 Task: Apply bouncing tracks in audio.
Action: Mouse moved to (5, 17)
Screenshot: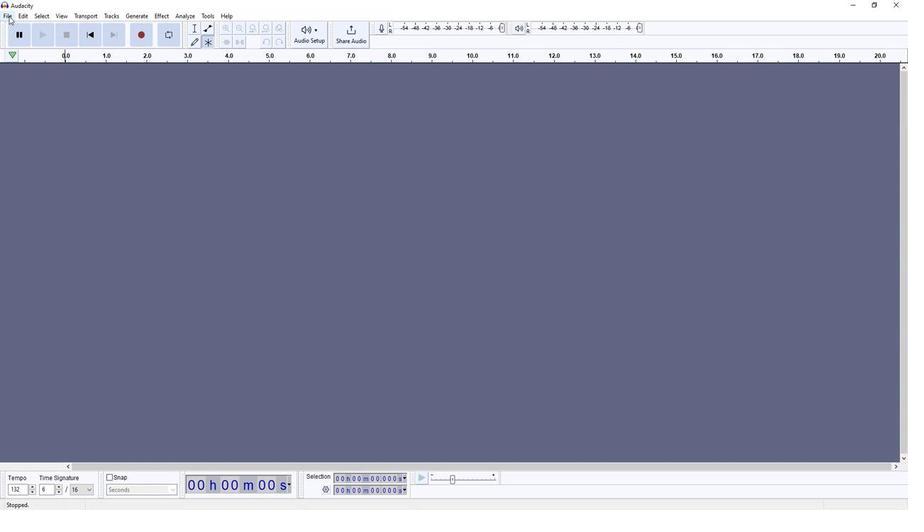
Action: Mouse pressed left at (5, 17)
Screenshot: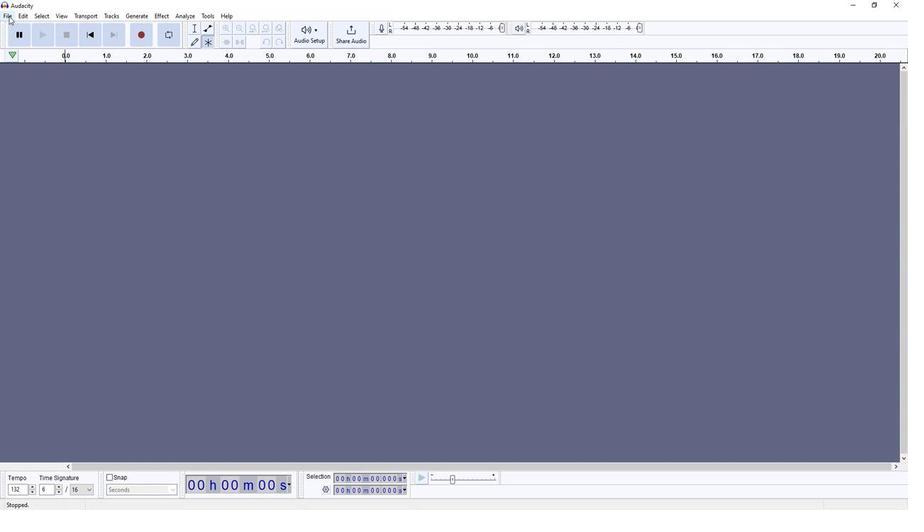 
Action: Mouse moved to (19, 38)
Screenshot: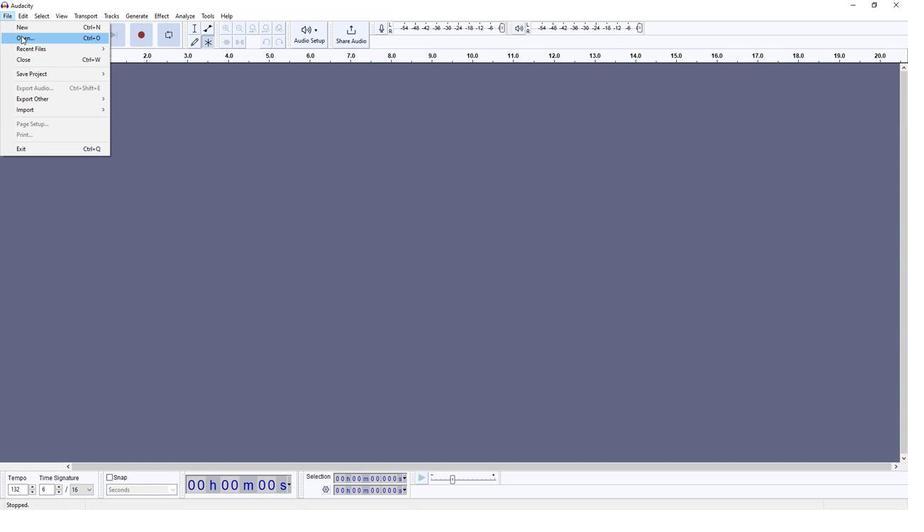 
Action: Mouse pressed left at (19, 38)
Screenshot: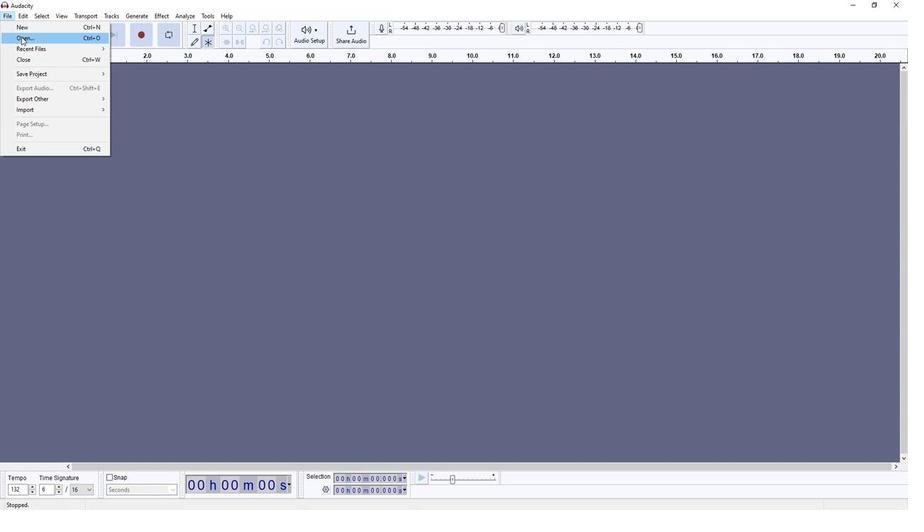 
Action: Mouse moved to (120, 104)
Screenshot: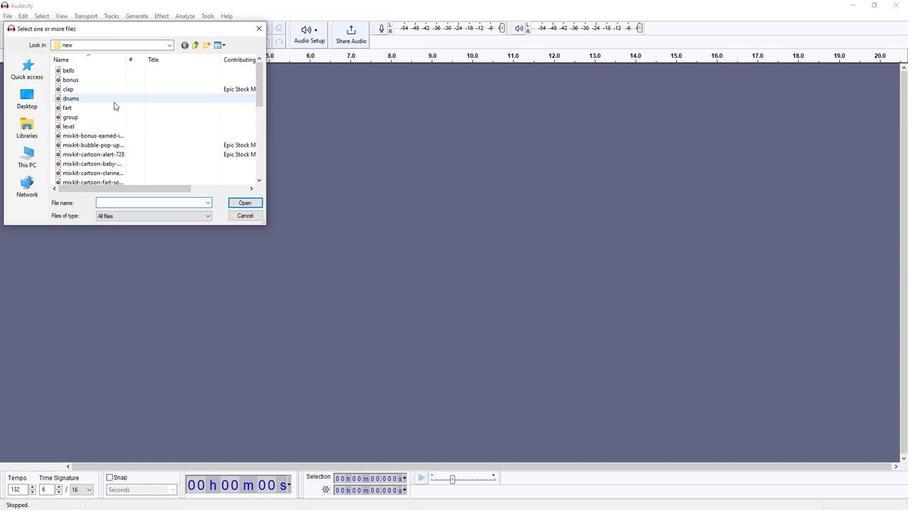 
Action: Mouse scrolled (120, 104) with delta (0, 0)
Screenshot: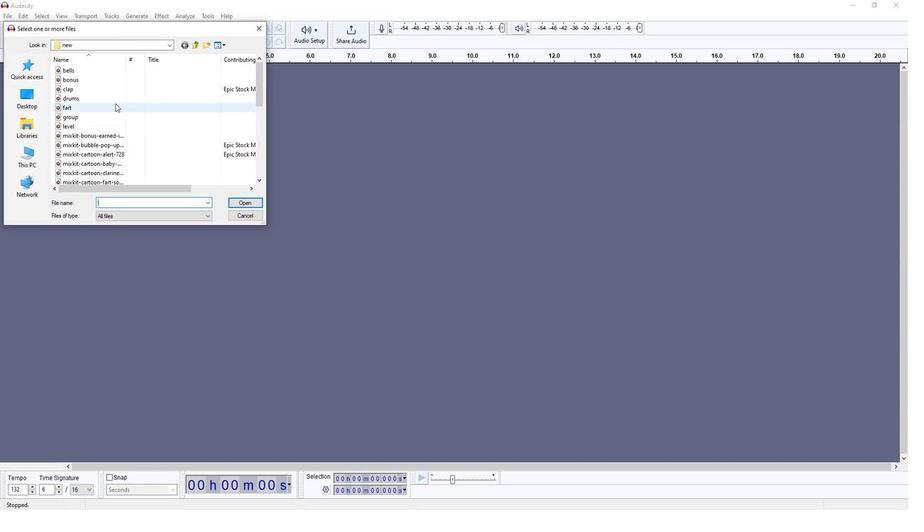 
Action: Mouse scrolled (120, 104) with delta (0, 0)
Screenshot: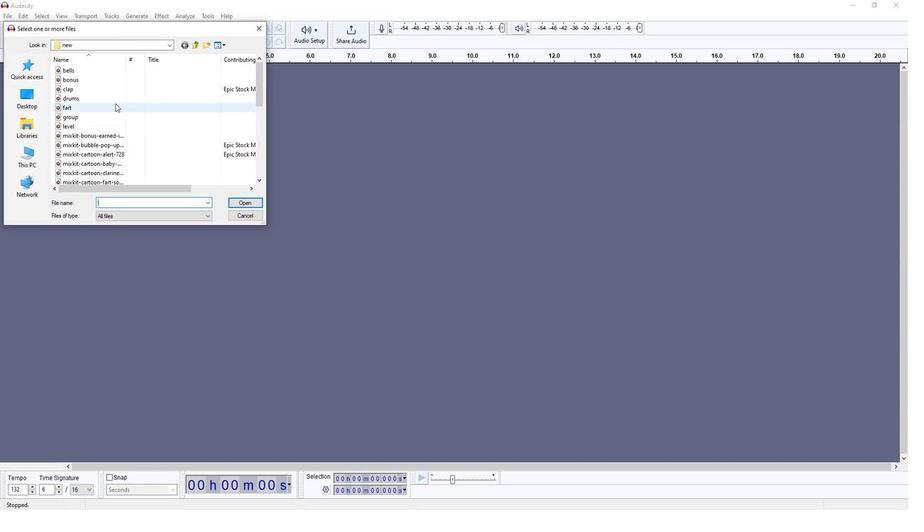 
Action: Mouse scrolled (120, 104) with delta (0, 0)
Screenshot: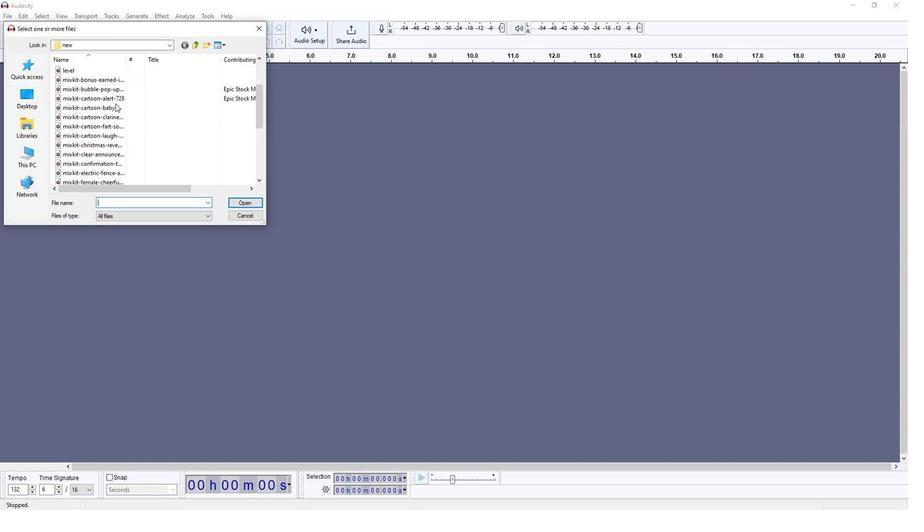
Action: Mouse moved to (120, 112)
Screenshot: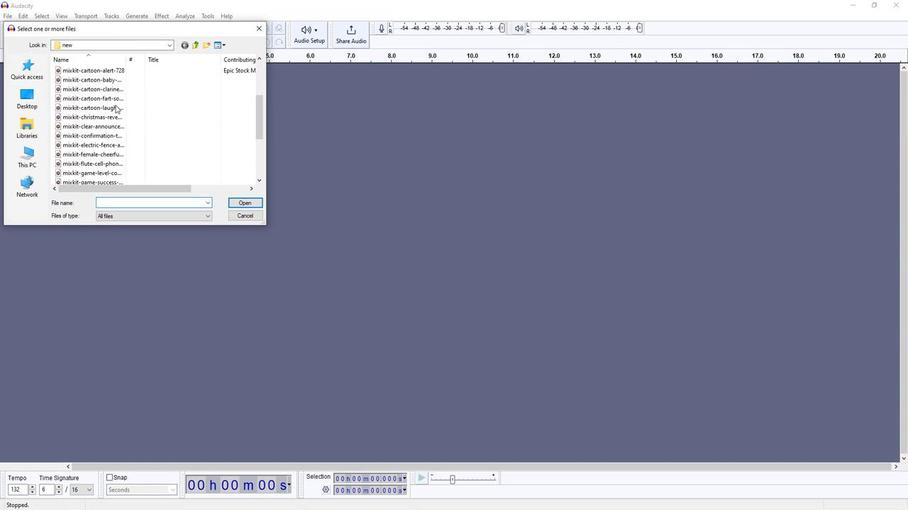 
Action: Mouse scrolled (120, 111) with delta (0, 0)
Screenshot: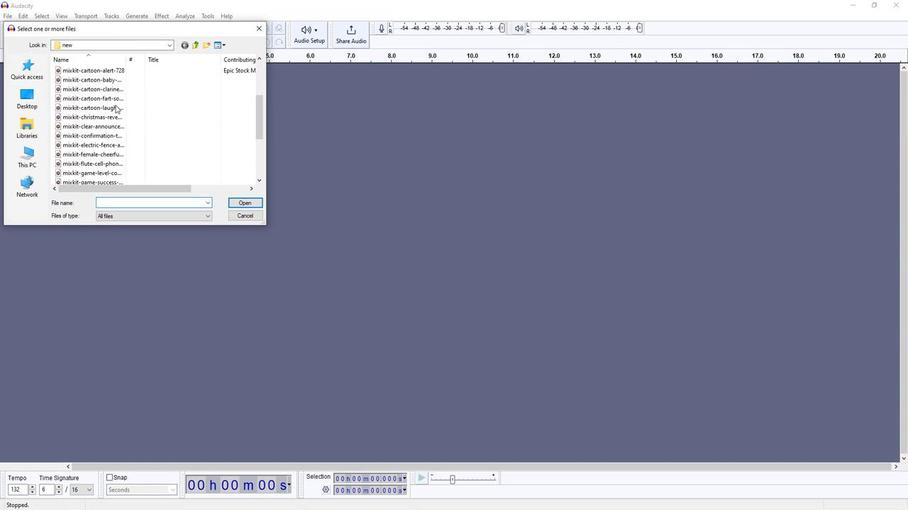 
Action: Mouse moved to (119, 112)
Screenshot: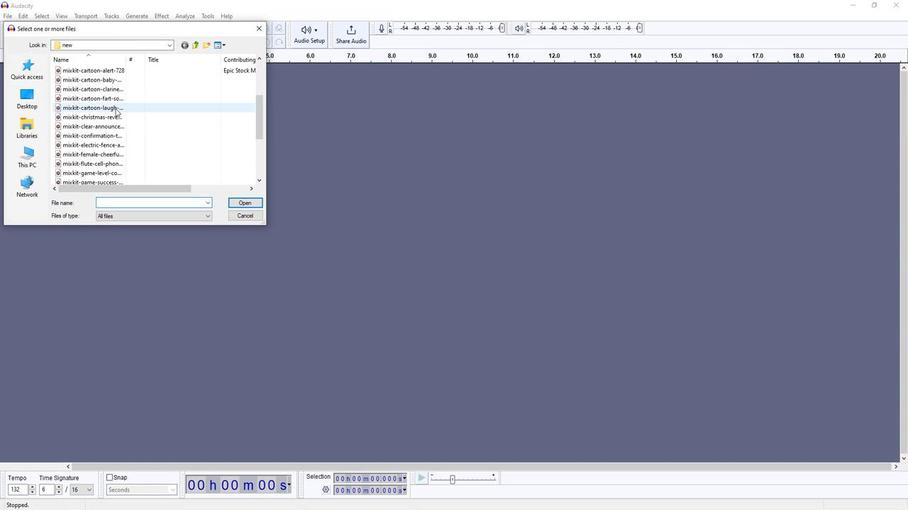 
Action: Mouse scrolled (119, 112) with delta (0, 0)
Screenshot: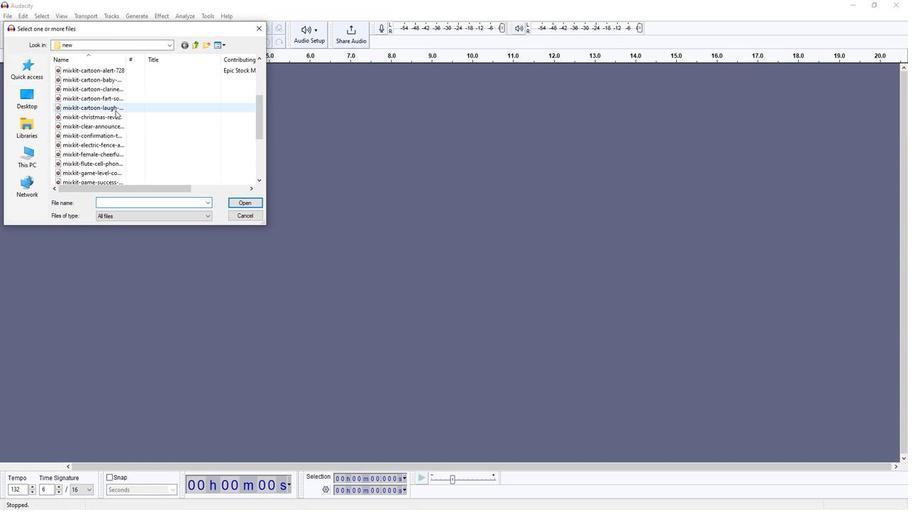 
Action: Mouse moved to (86, 152)
Screenshot: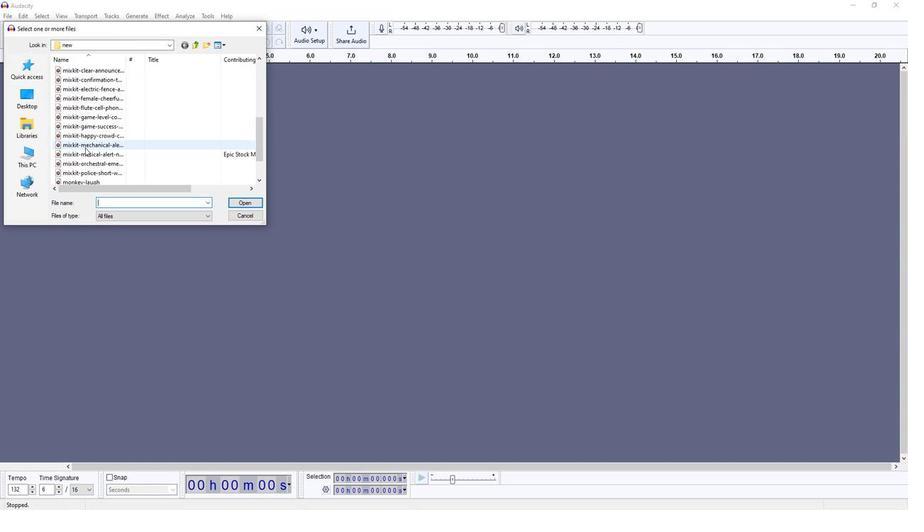 
Action: Mouse pressed left at (86, 152)
Screenshot: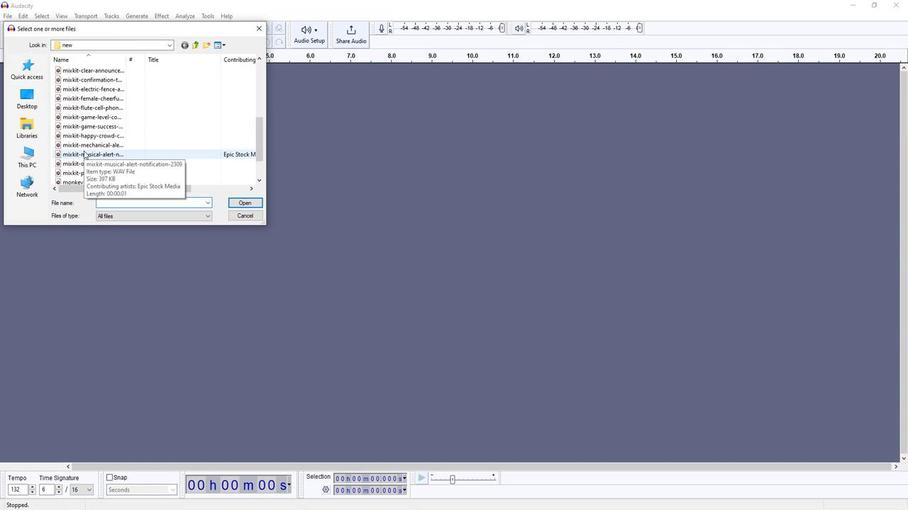 
Action: Mouse moved to (92, 163)
Screenshot: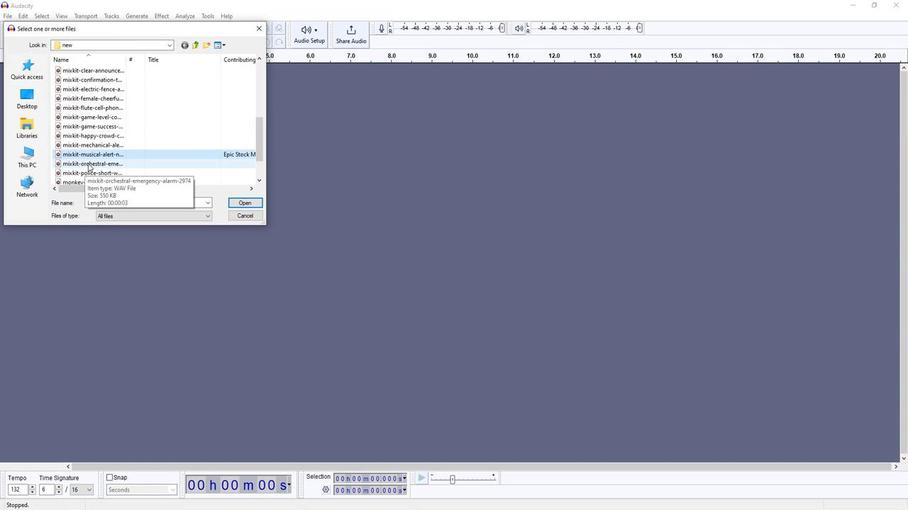 
Action: Mouse pressed left at (92, 163)
Screenshot: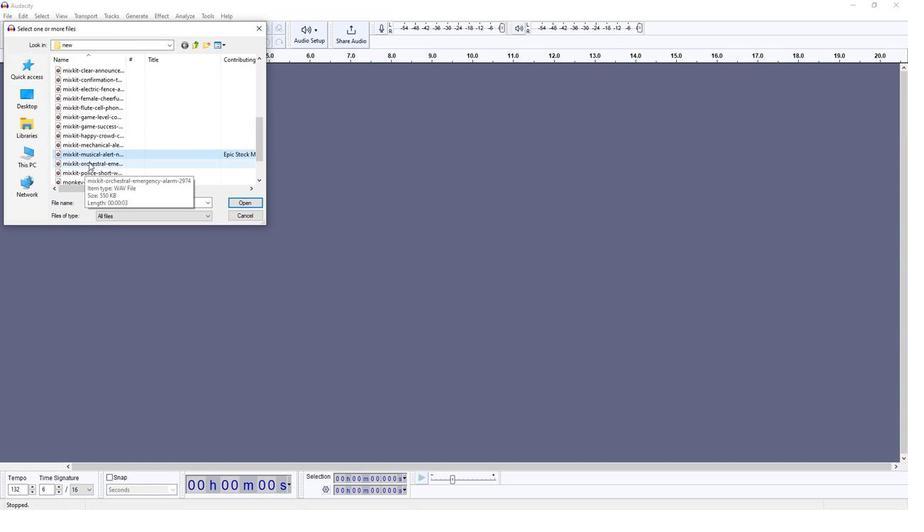 
Action: Mouse moved to (257, 201)
Screenshot: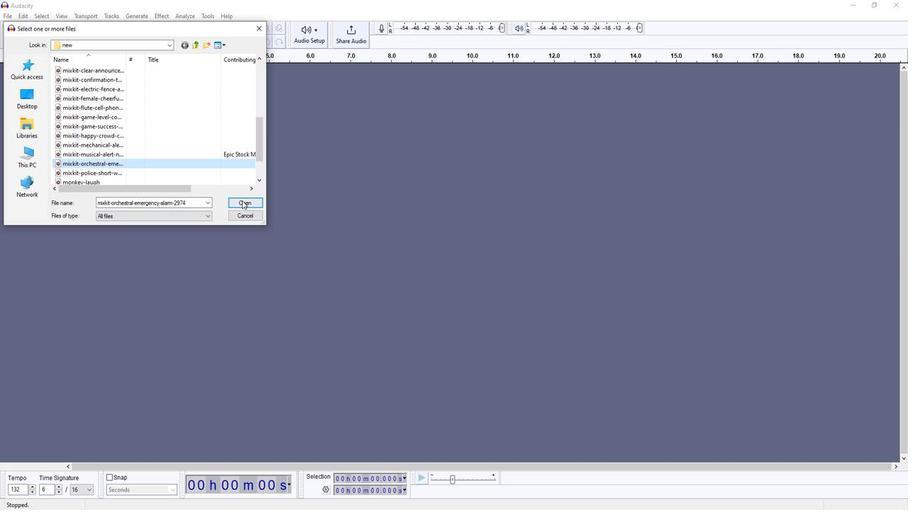
Action: Mouse pressed left at (257, 201)
Screenshot: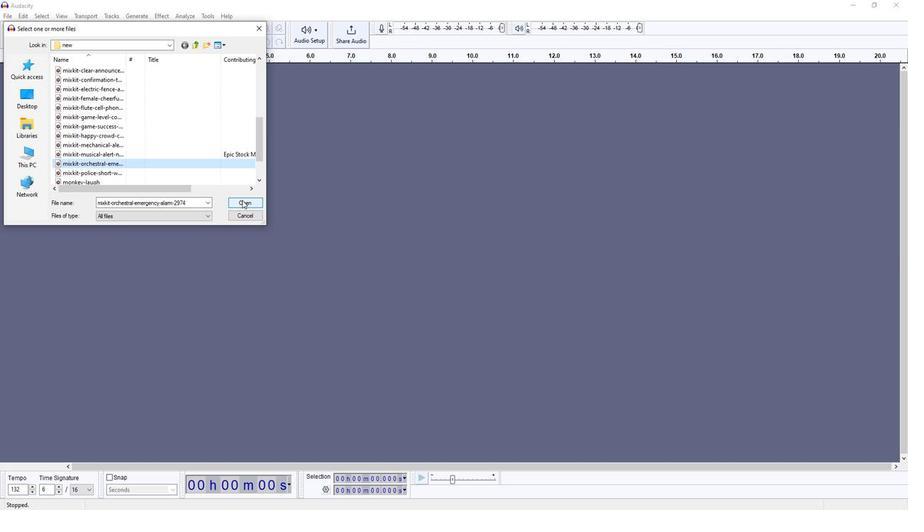 
Action: Mouse moved to (41, 36)
Screenshot: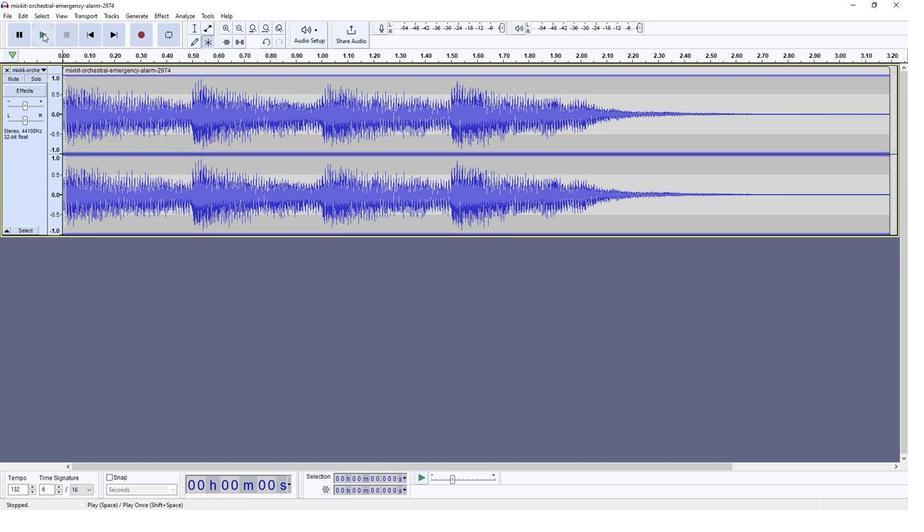 
Action: Mouse pressed left at (41, 36)
Screenshot: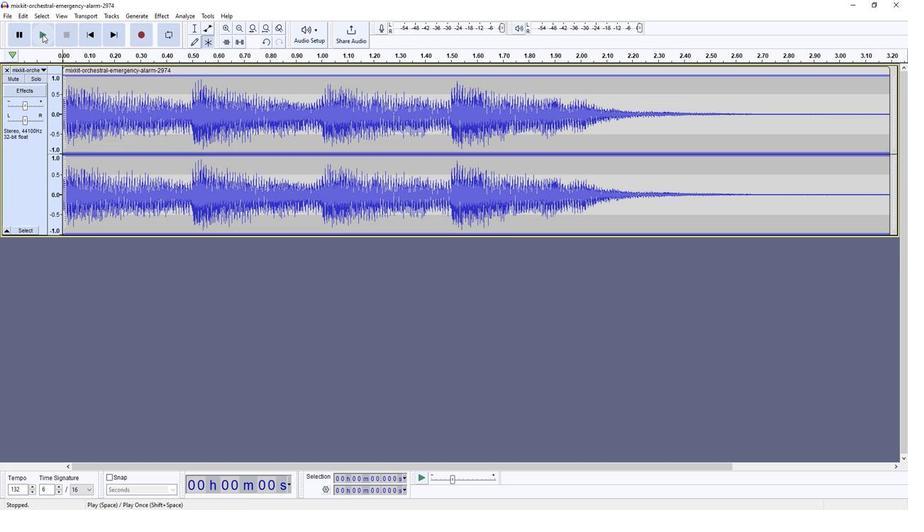 
Action: Mouse moved to (40, 71)
Screenshot: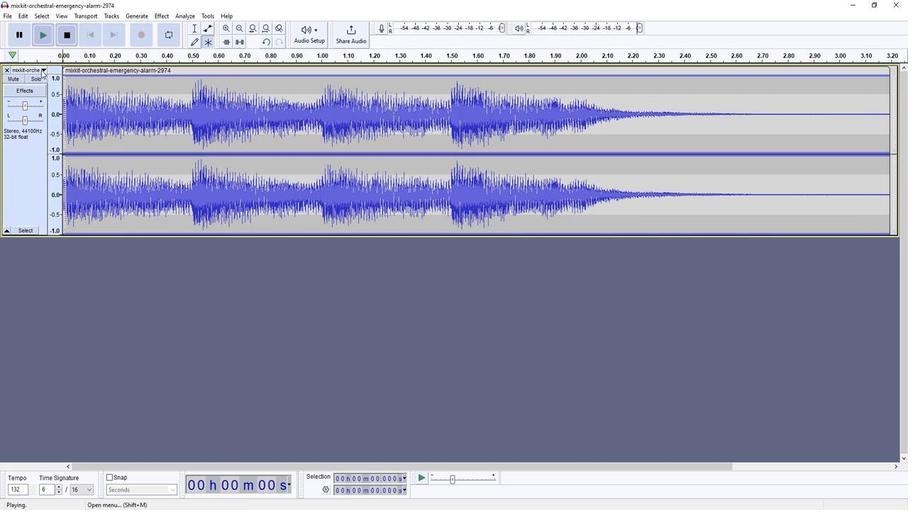 
Action: Mouse pressed left at (40, 71)
Screenshot: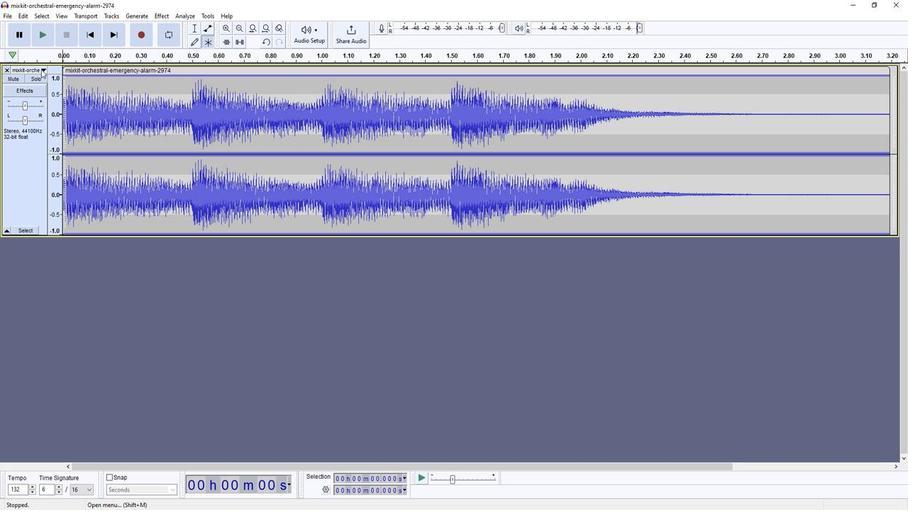 
Action: Mouse moved to (48, 231)
Screenshot: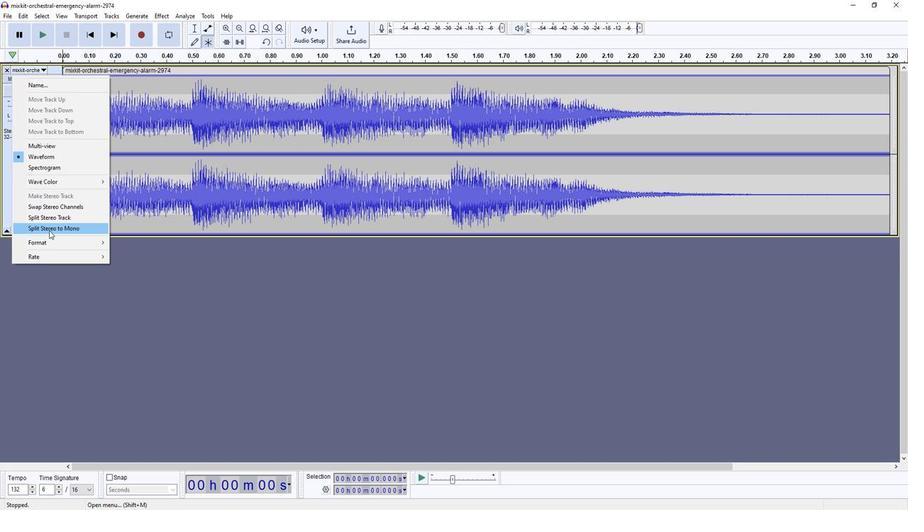 
Action: Mouse pressed left at (48, 231)
Screenshot: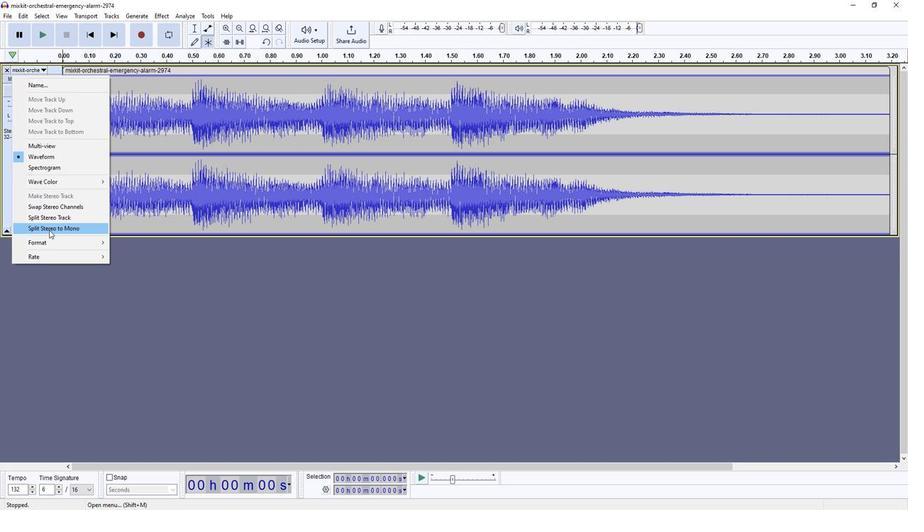 
Action: Mouse moved to (39, 129)
Screenshot: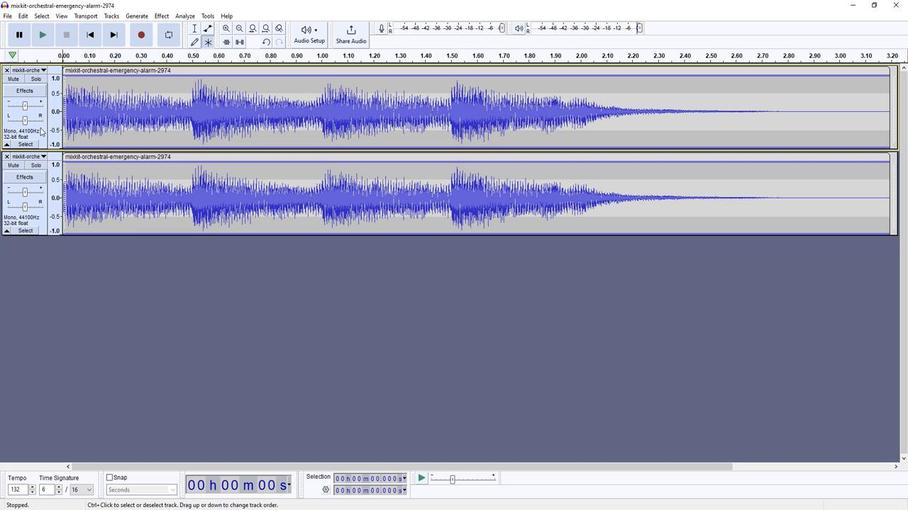 
Action: Mouse pressed left at (39, 129)
Screenshot: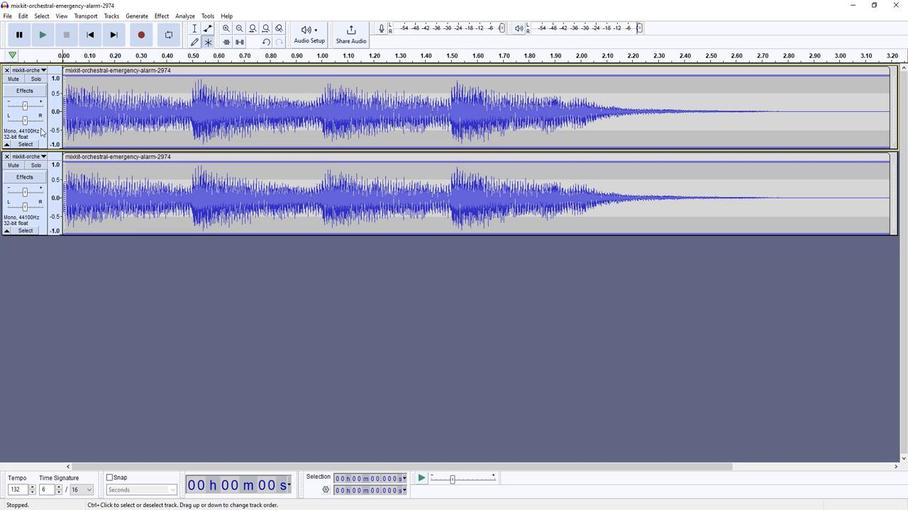 
Action: Mouse moved to (24, 17)
Screenshot: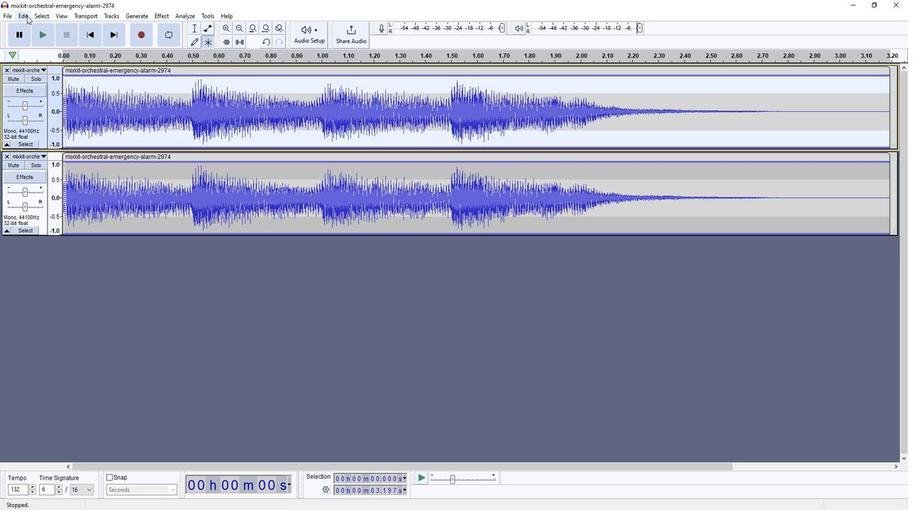 
Action: Mouse pressed left at (24, 17)
Screenshot: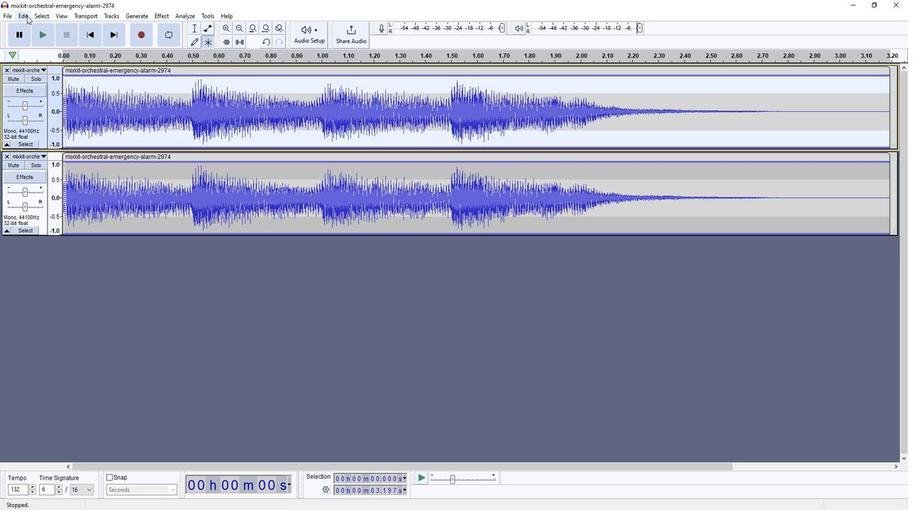 
Action: Mouse moved to (46, 97)
Screenshot: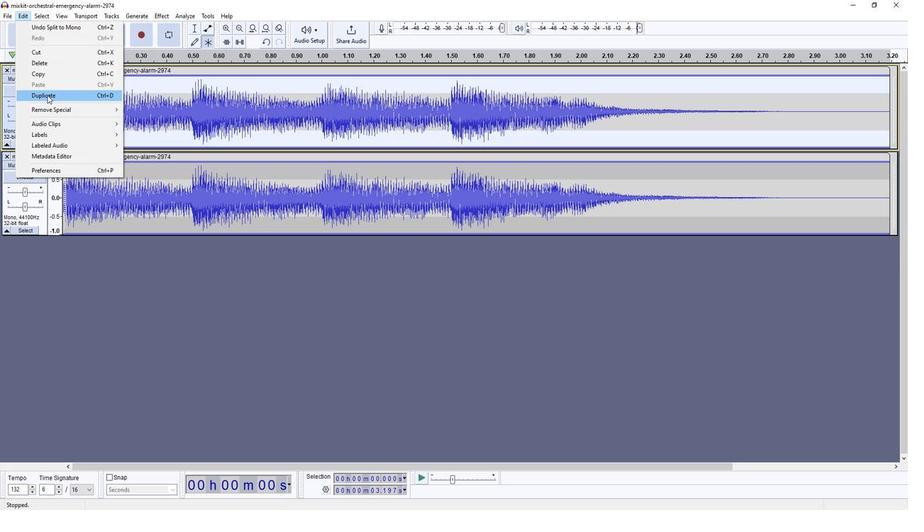 
Action: Mouse pressed left at (46, 97)
Screenshot: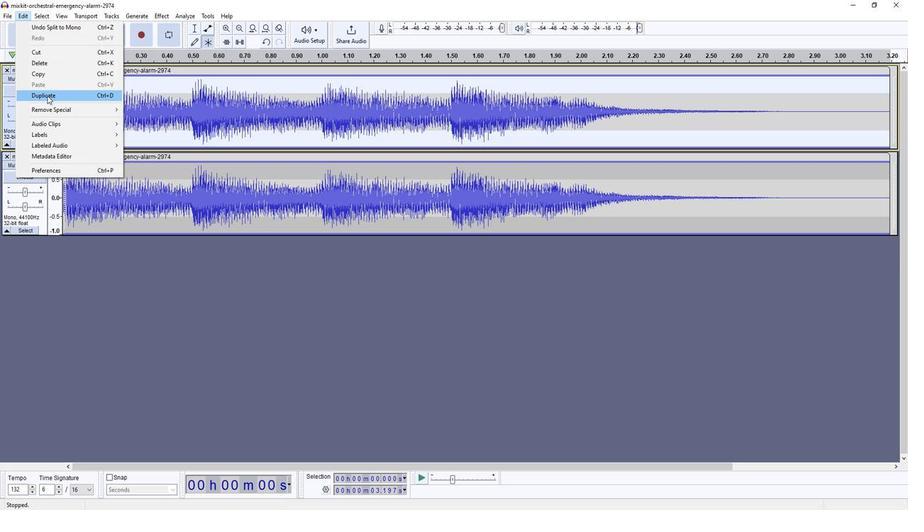 
Action: Mouse moved to (283, 161)
Screenshot: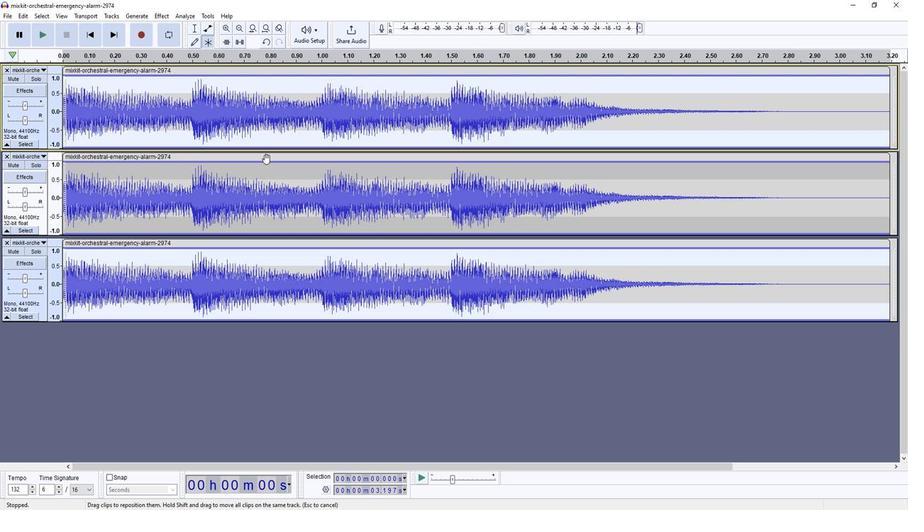 
Action: Mouse pressed left at (283, 161)
Screenshot: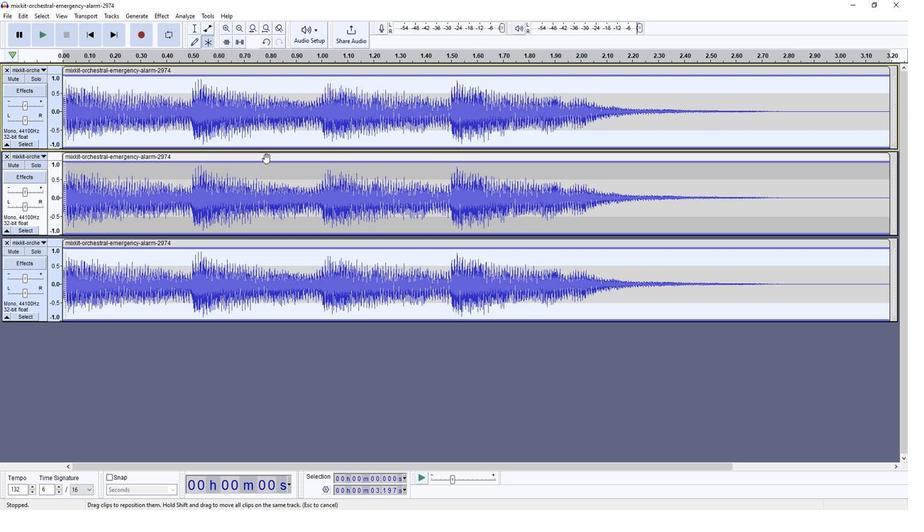 
Action: Mouse moved to (232, 247)
Screenshot: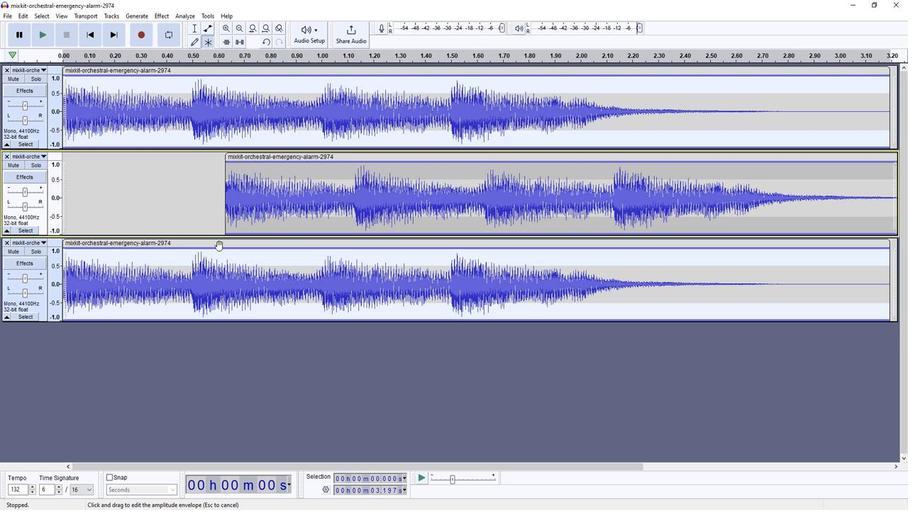 
Action: Mouse pressed left at (232, 247)
Screenshot: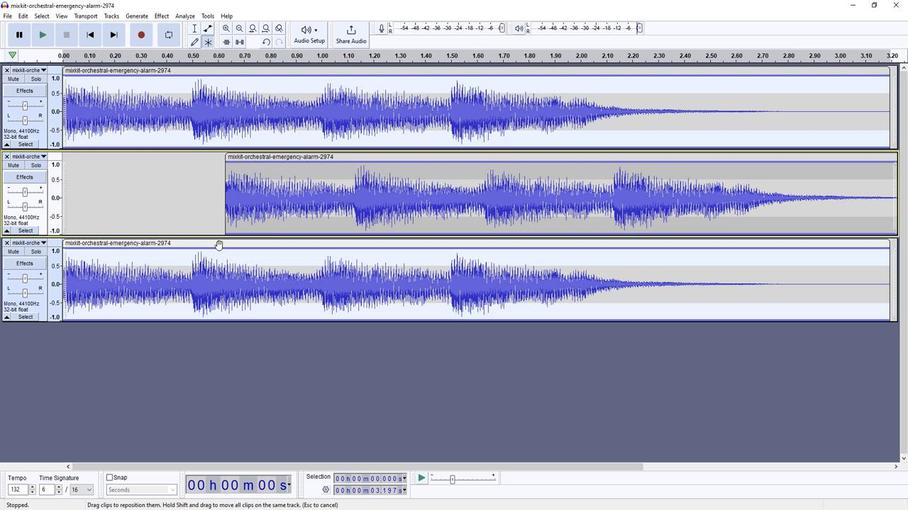 
Action: Mouse moved to (38, 286)
Screenshot: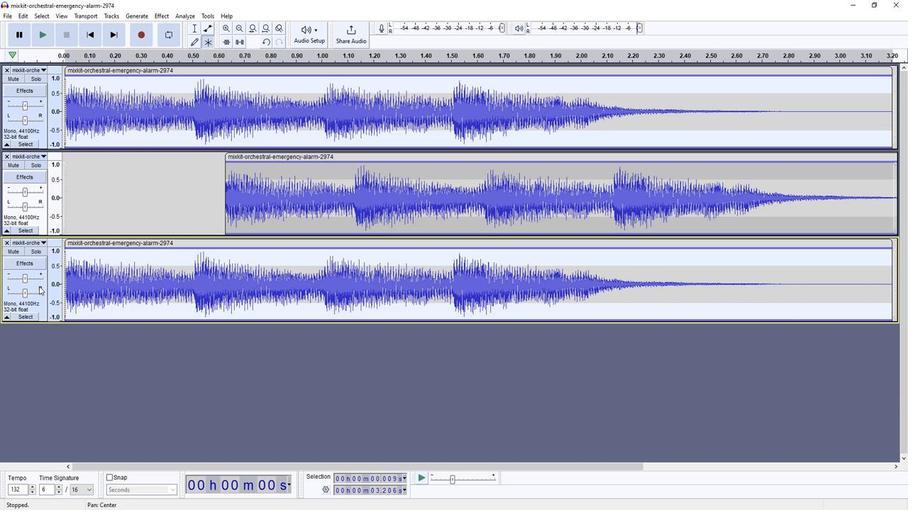 
Action: Mouse pressed left at (38, 286)
Screenshot: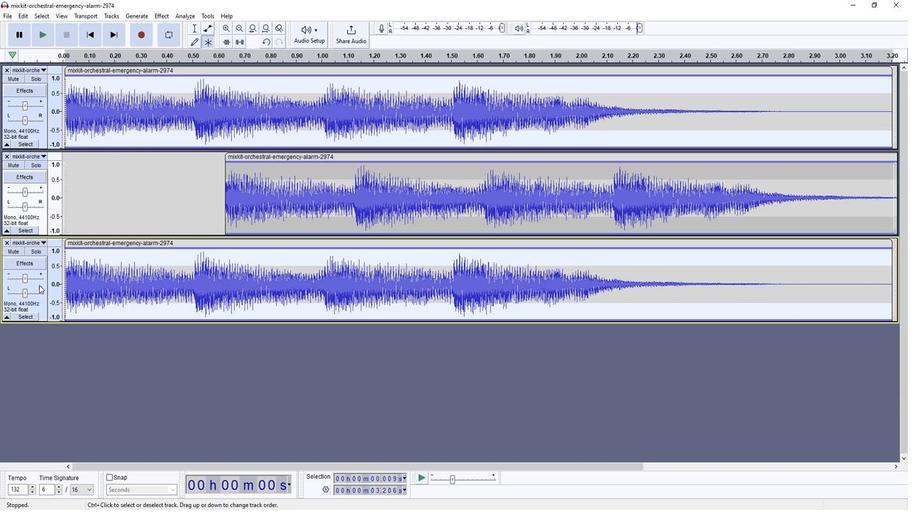 
Action: Mouse moved to (26, 17)
Screenshot: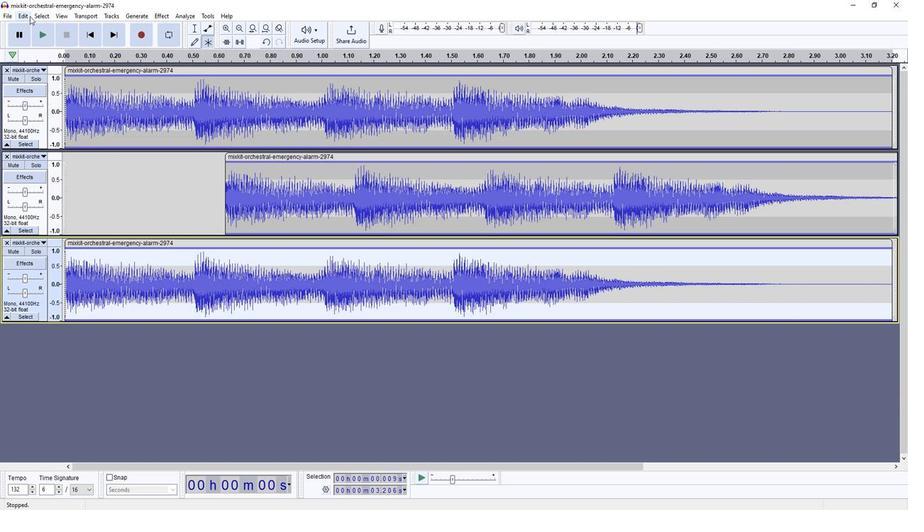 
Action: Mouse pressed left at (26, 17)
Screenshot: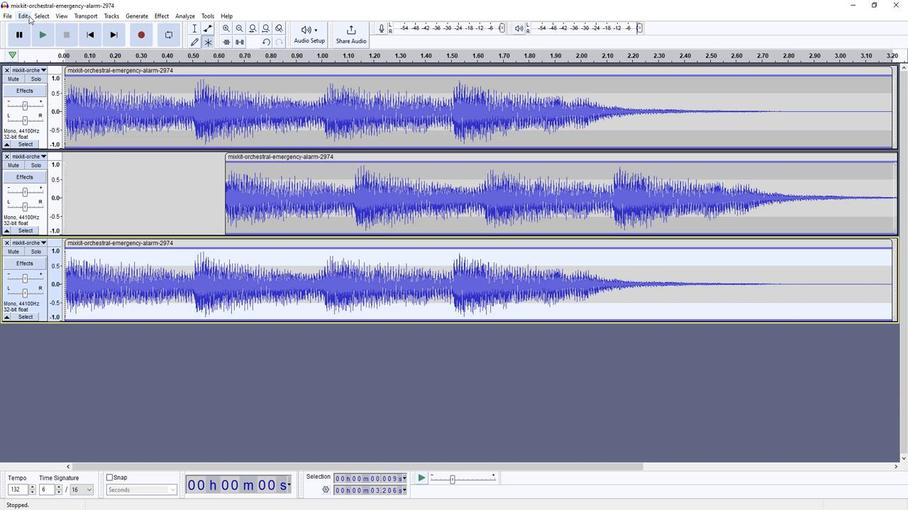 
Action: Mouse moved to (64, 100)
Screenshot: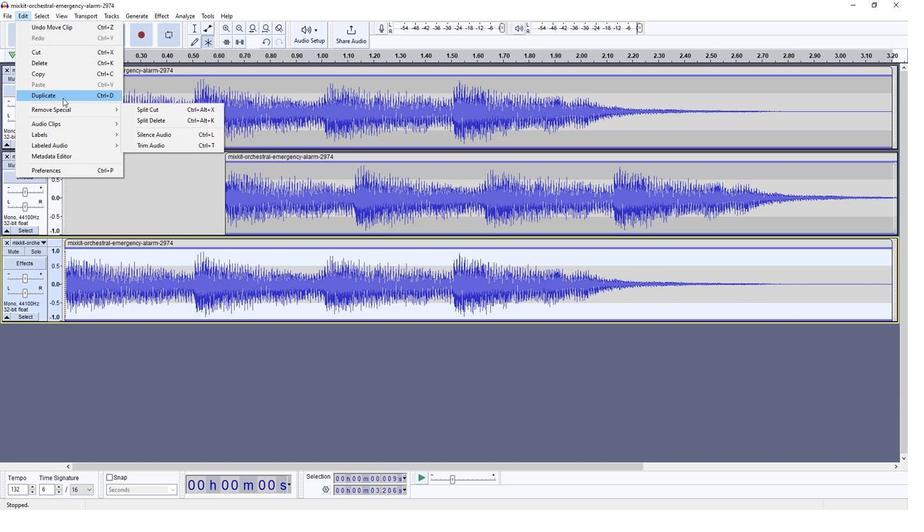 
Action: Mouse pressed left at (64, 100)
Screenshot: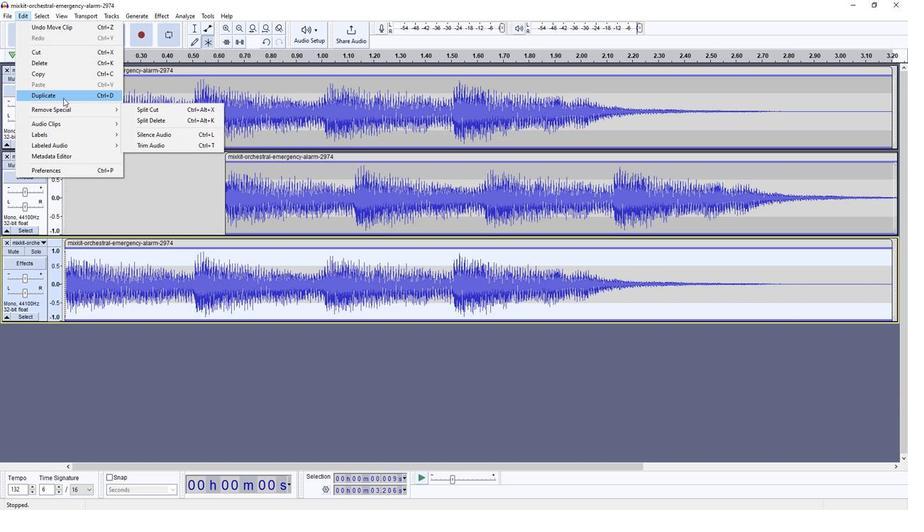 
Action: Mouse moved to (232, 330)
Screenshot: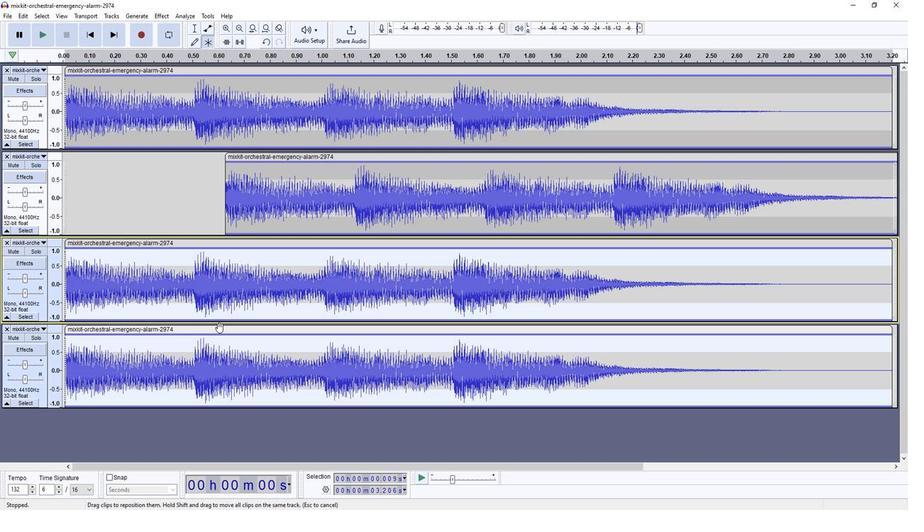 
Action: Mouse pressed left at (232, 330)
Screenshot: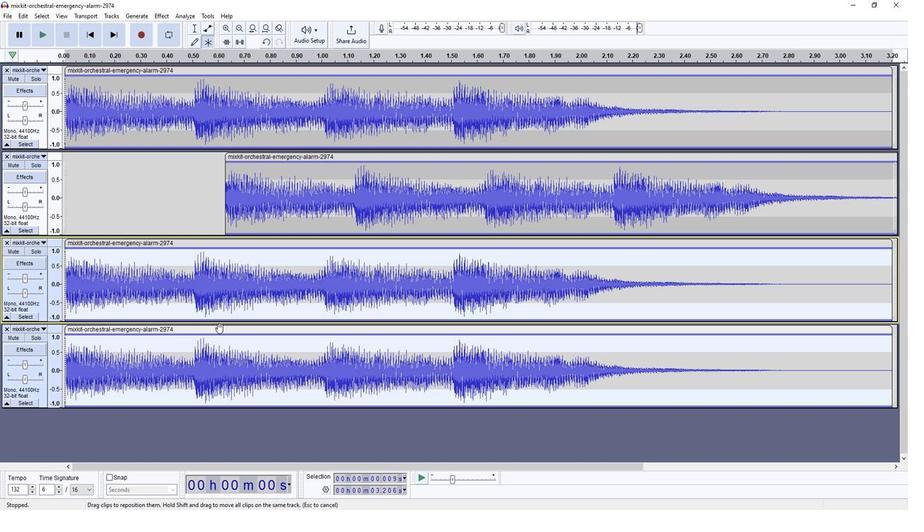 
Action: Mouse moved to (62, 349)
Screenshot: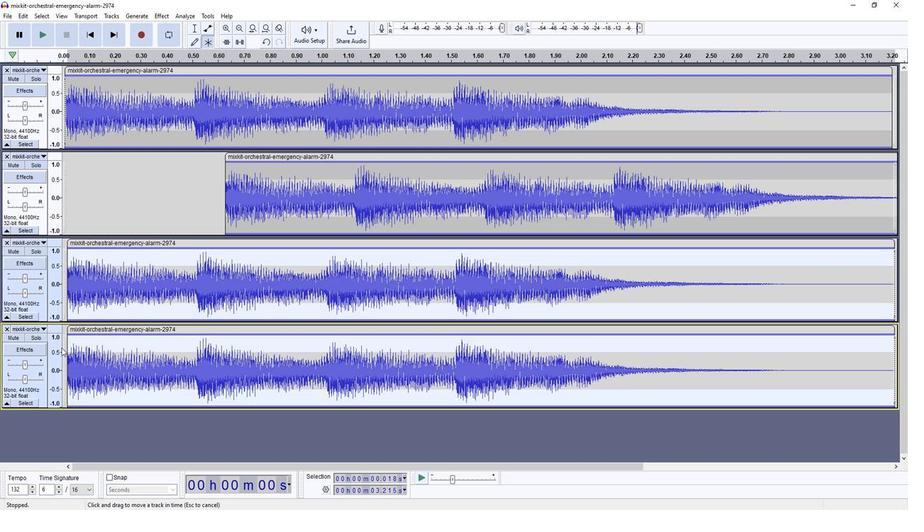 
Action: Mouse pressed left at (62, 349)
Screenshot: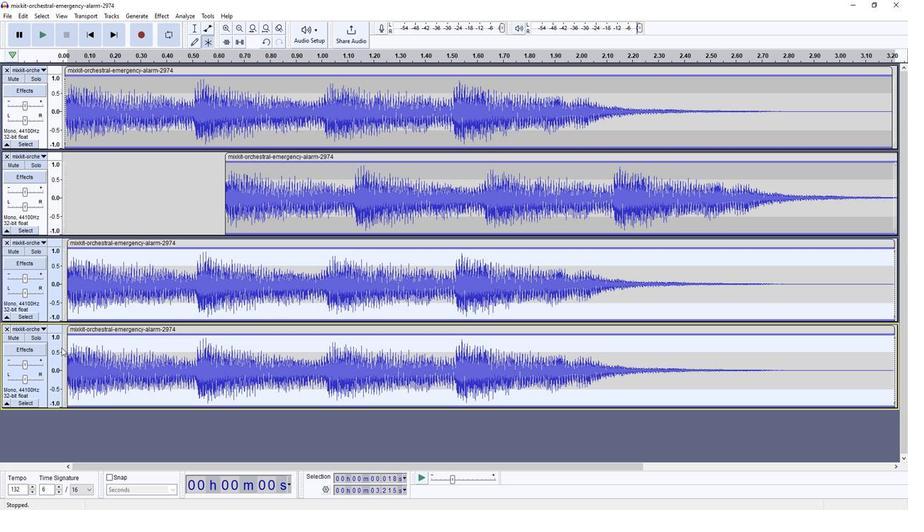 
Action: Mouse moved to (44, 278)
Screenshot: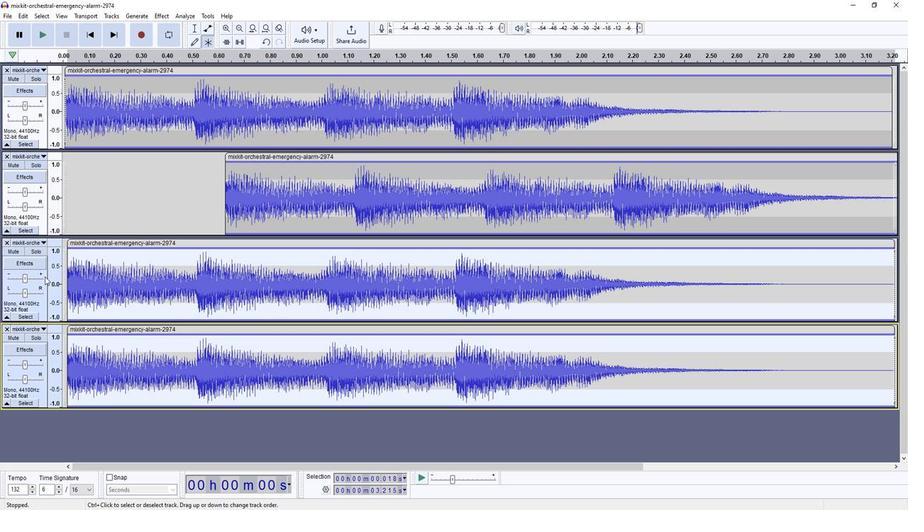 
Action: Mouse pressed left at (44, 278)
Screenshot: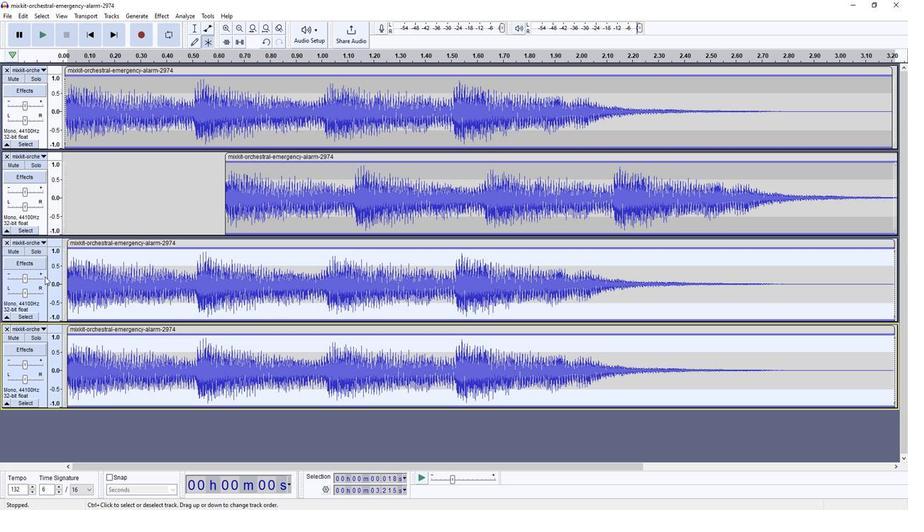 
Action: Mouse moved to (170, 245)
Screenshot: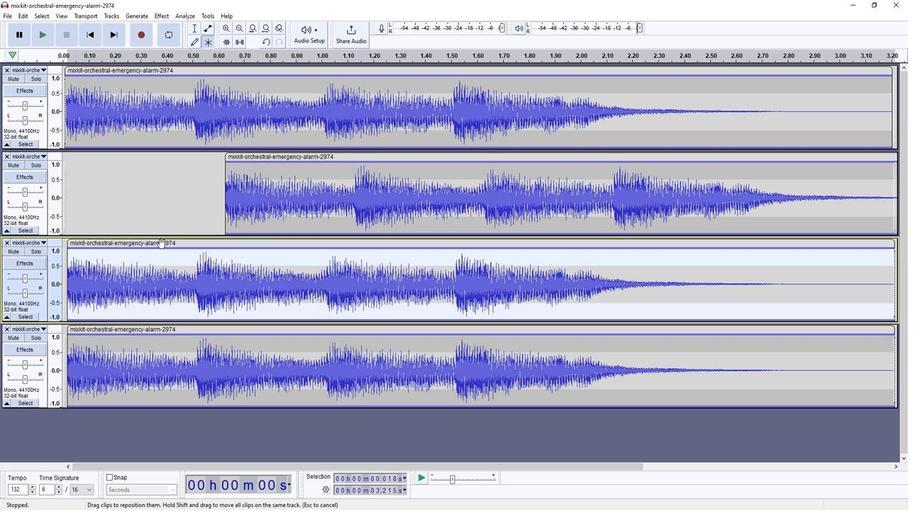 
Action: Mouse pressed left at (170, 245)
Screenshot: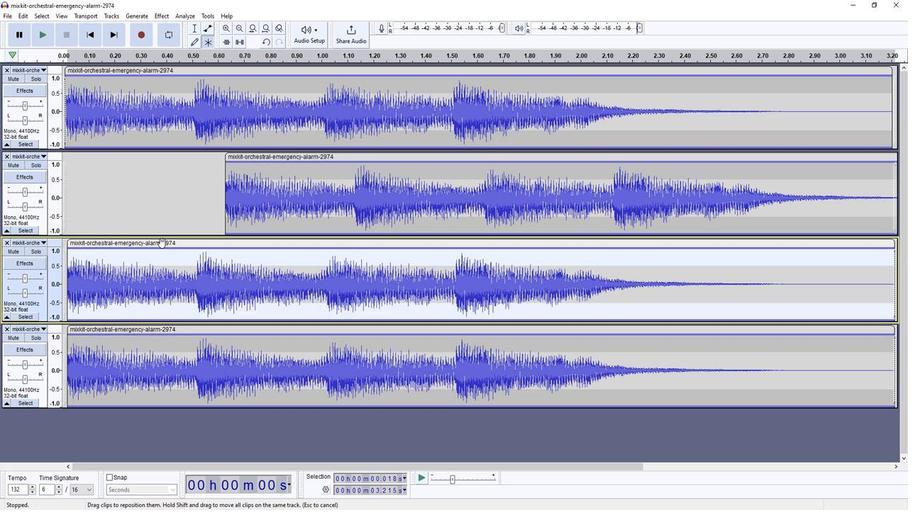 
Action: Mouse moved to (190, 333)
Screenshot: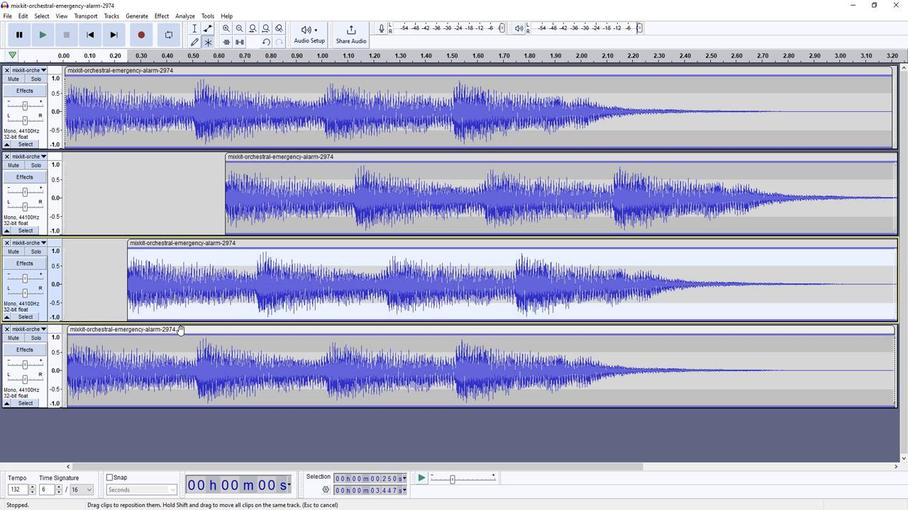 
Action: Mouse pressed left at (190, 333)
Screenshot: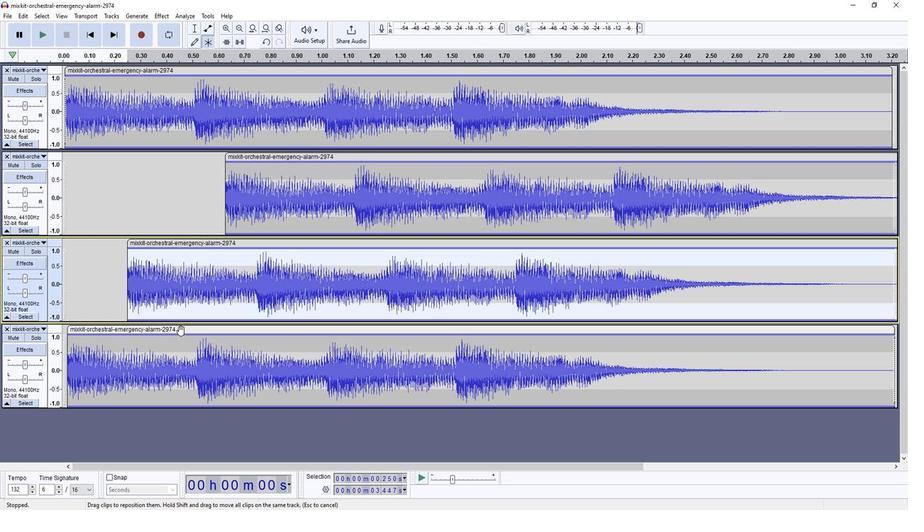 
Action: Mouse moved to (43, 136)
Screenshot: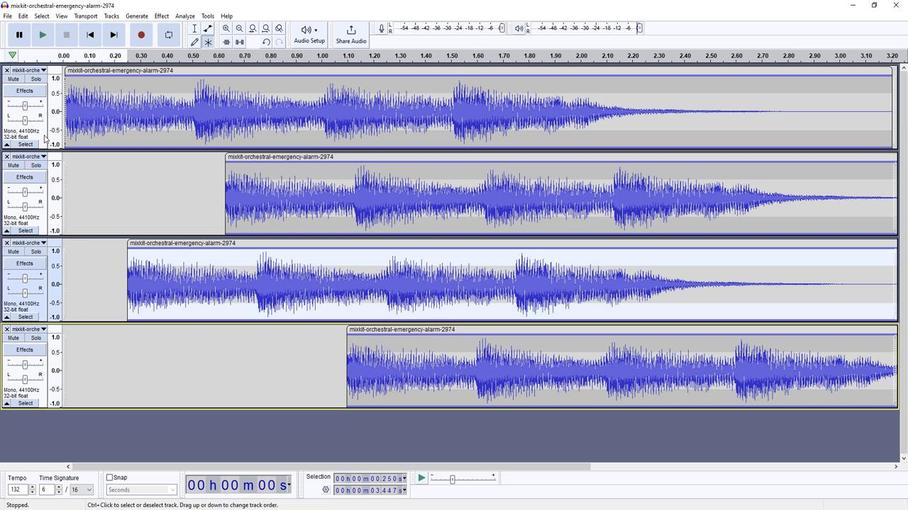 
Action: Mouse pressed left at (43, 136)
Screenshot: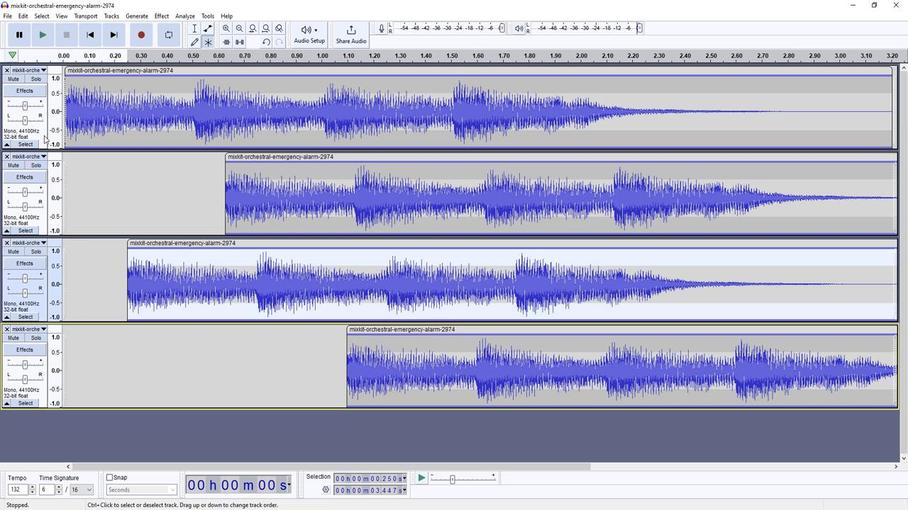 
Action: Mouse moved to (42, 219)
Screenshot: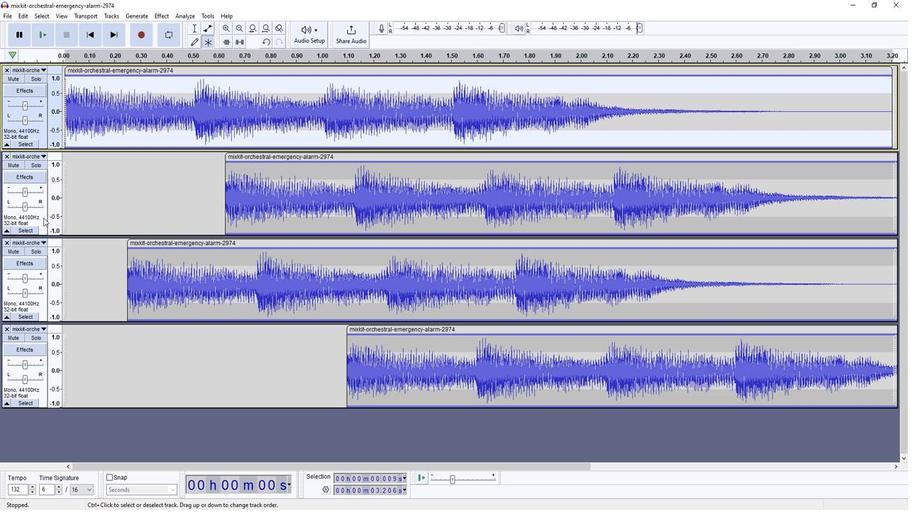 
Action: Mouse pressed left at (42, 219)
Screenshot: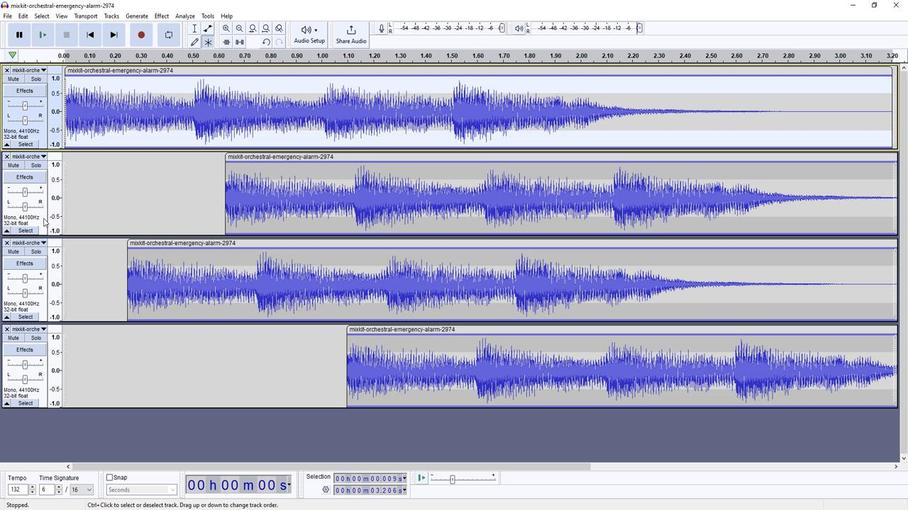 
Action: Mouse moved to (42, 302)
Screenshot: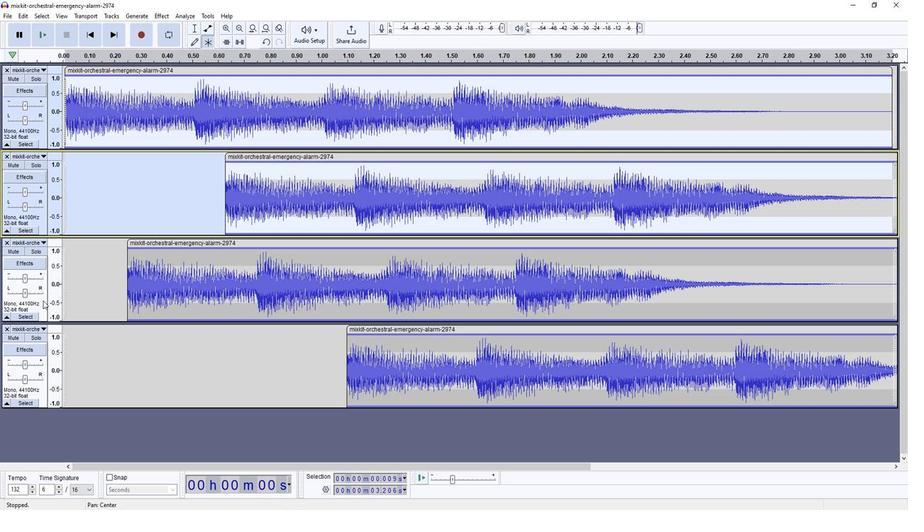 
Action: Mouse pressed left at (42, 302)
Screenshot: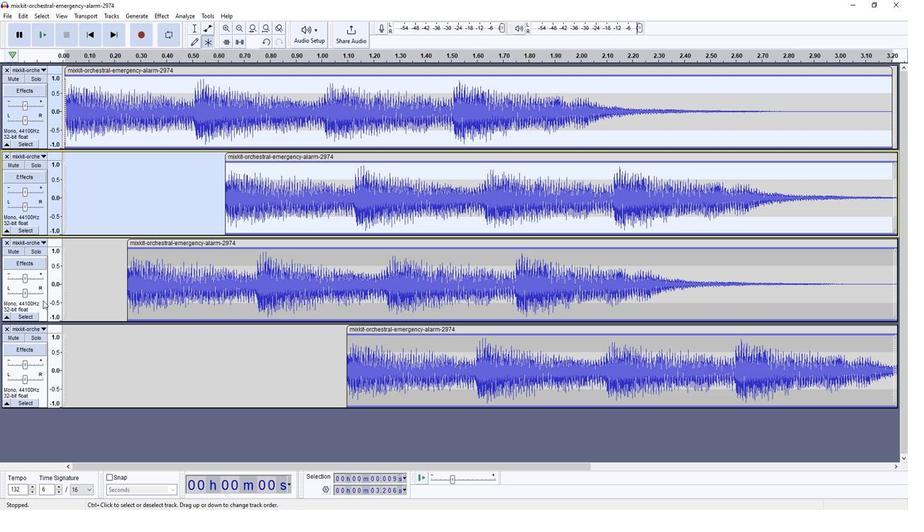 
Action: Mouse moved to (40, 396)
Screenshot: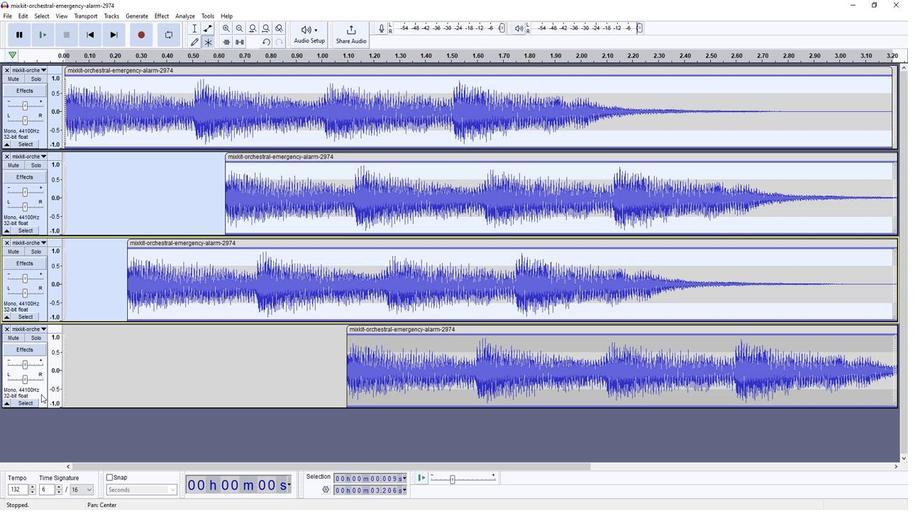 
Action: Mouse pressed left at (40, 396)
Screenshot: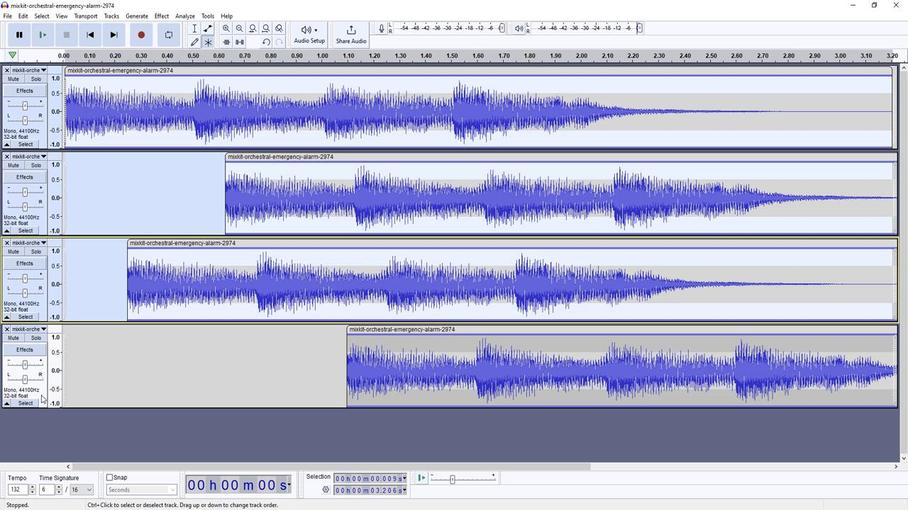 
Action: Mouse moved to (41, 38)
Screenshot: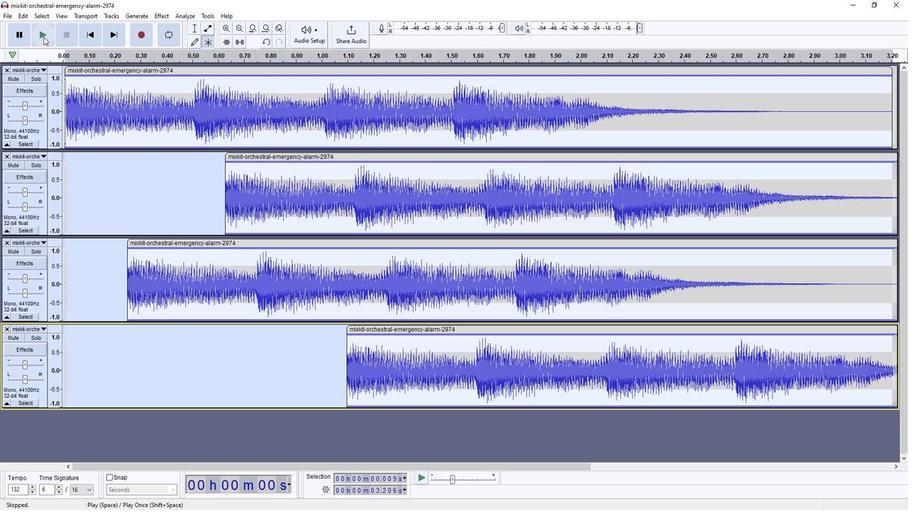 
Action: Mouse pressed left at (41, 38)
Screenshot: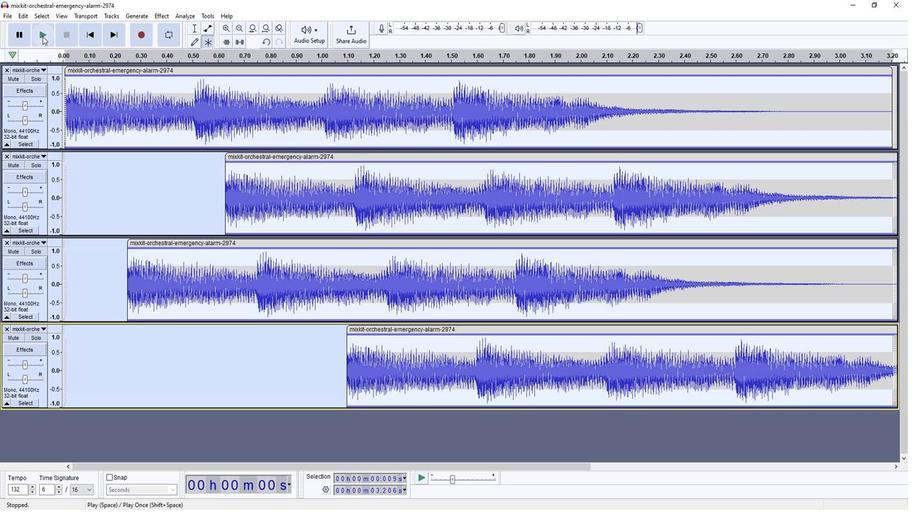 
Action: Mouse moved to (165, 17)
Screenshot: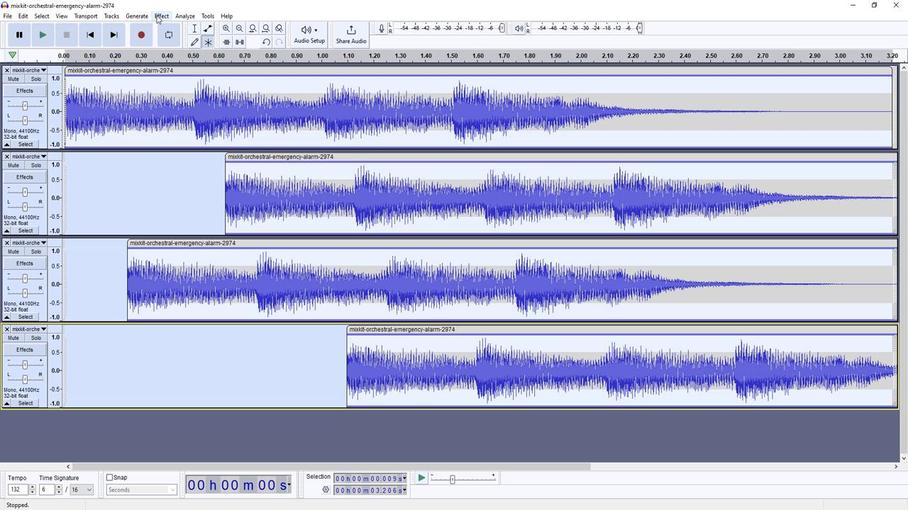
Action: Mouse pressed left at (165, 17)
Screenshot: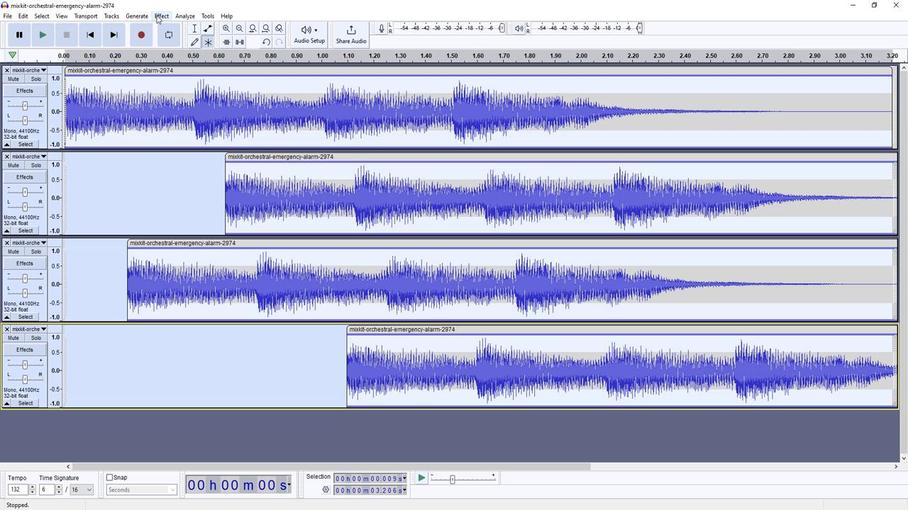 
Action: Mouse moved to (124, 43)
Screenshot: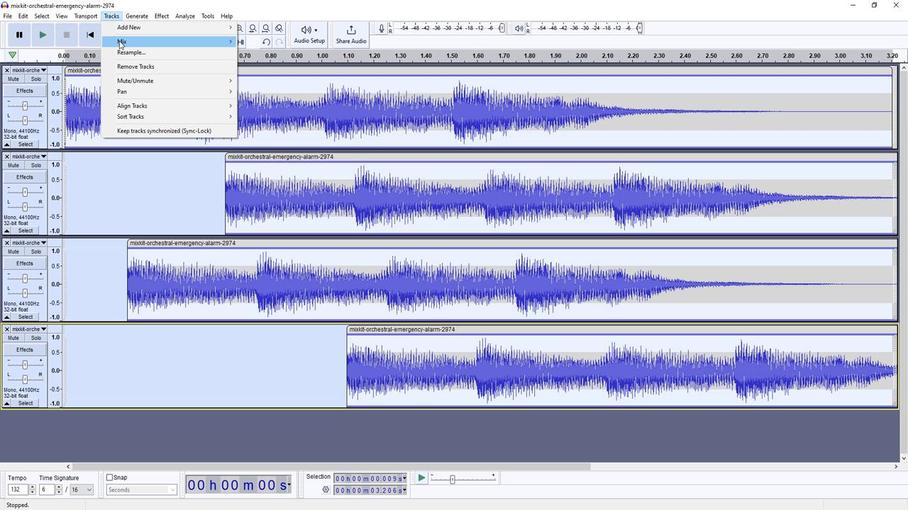 
Action: Mouse pressed left at (124, 43)
Screenshot: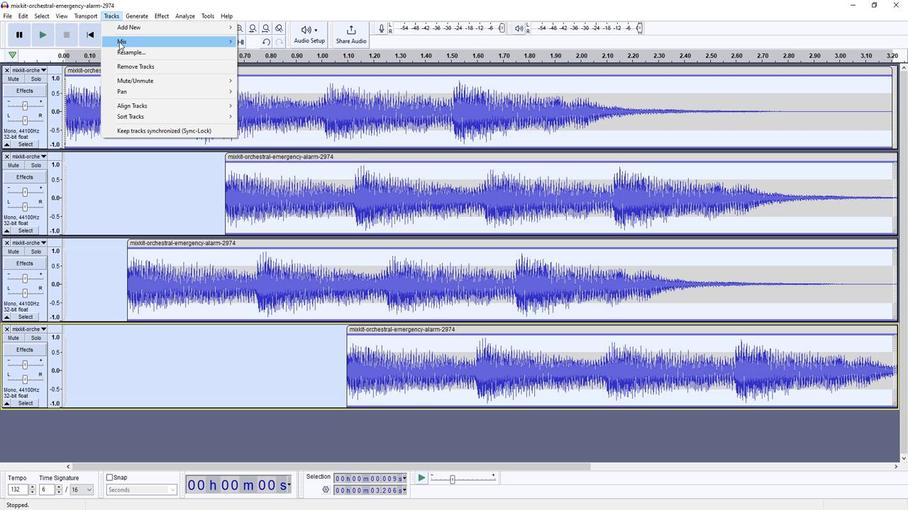 
Action: Mouse moved to (305, 53)
Screenshot: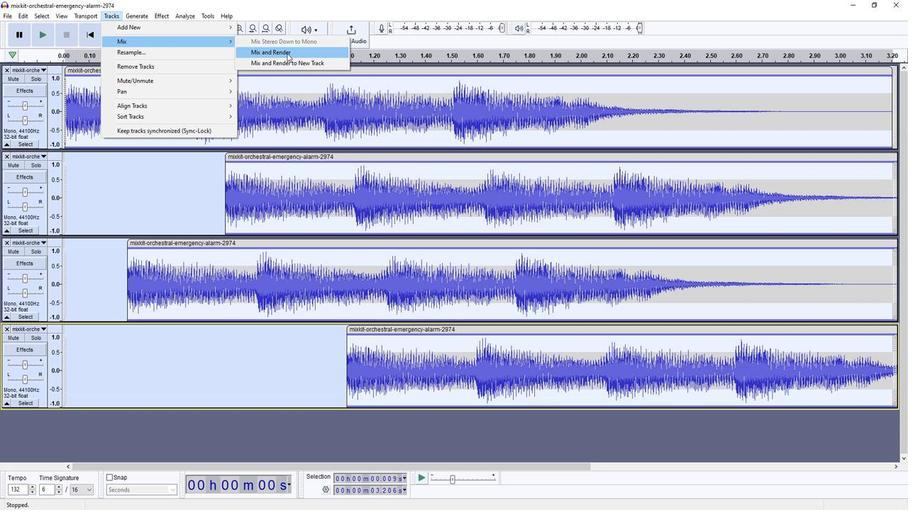 
Action: Mouse pressed left at (305, 53)
Screenshot: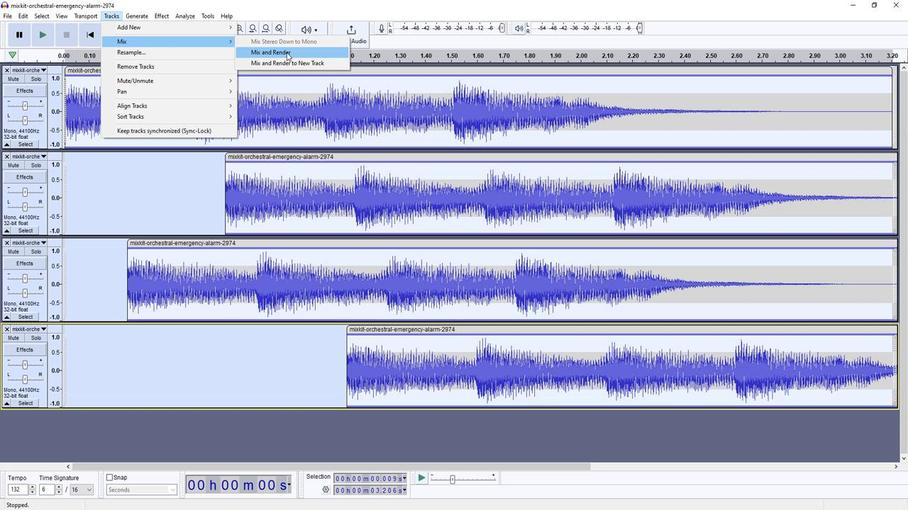 
Action: Mouse moved to (39, 38)
Screenshot: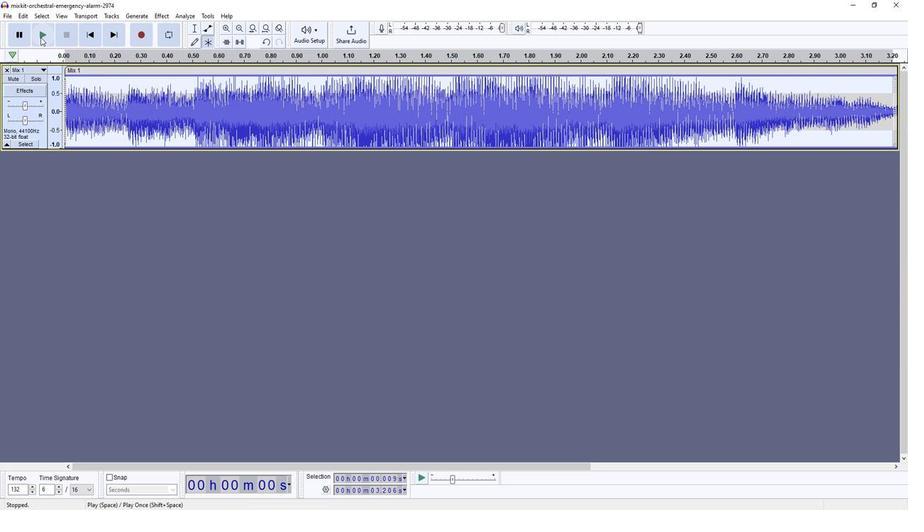 
Action: Mouse pressed left at (39, 38)
Screenshot: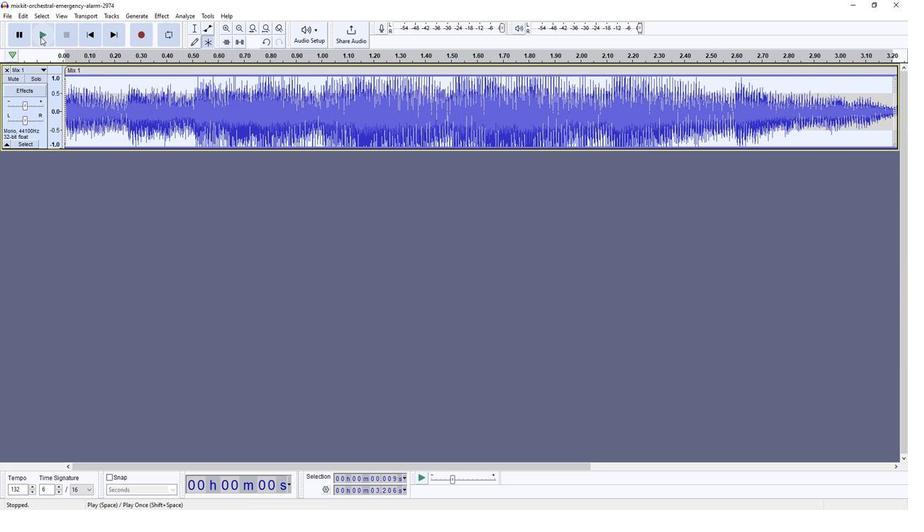 
Action: Mouse moved to (2, 17)
Screenshot: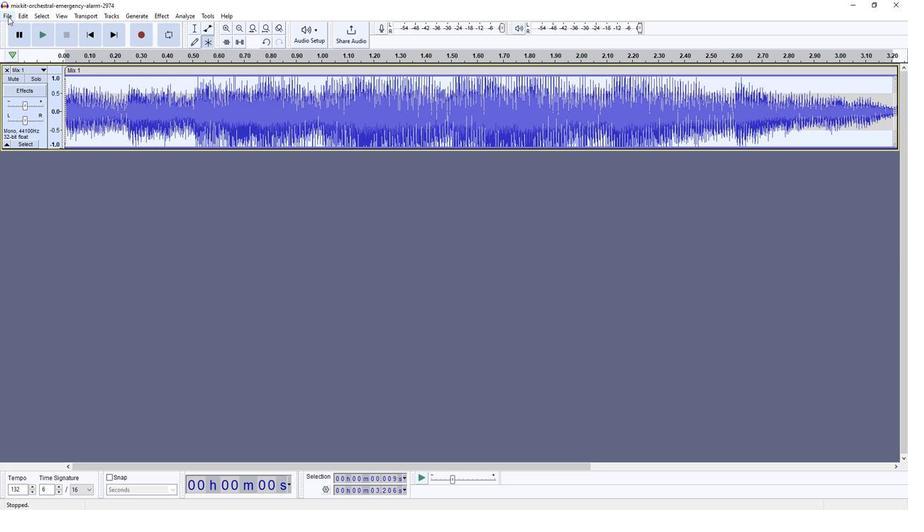 
Action: Mouse pressed left at (2, 17)
Screenshot: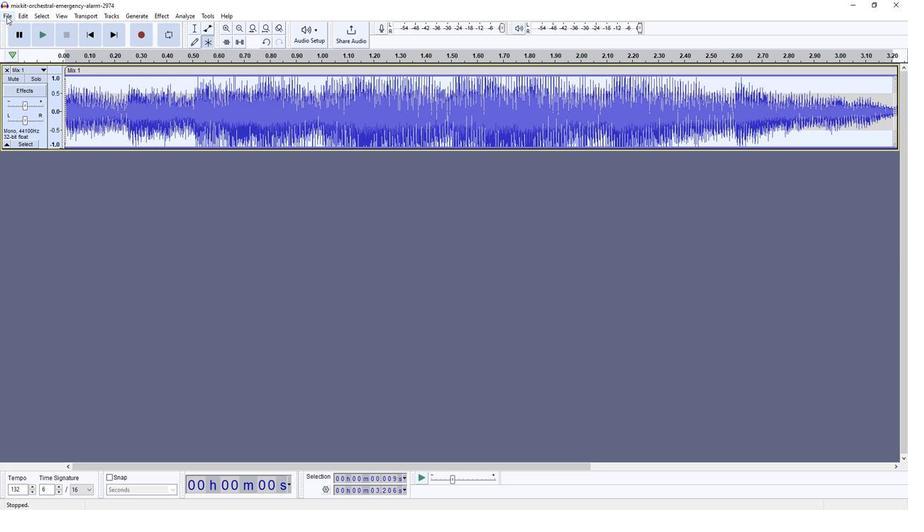 
Action: Mouse moved to (41, 92)
Screenshot: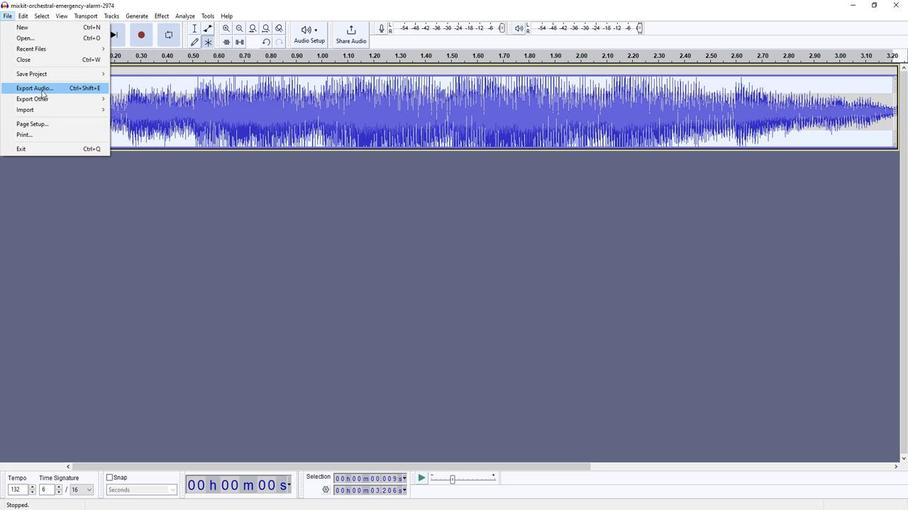 
Action: Mouse pressed left at (41, 92)
Screenshot: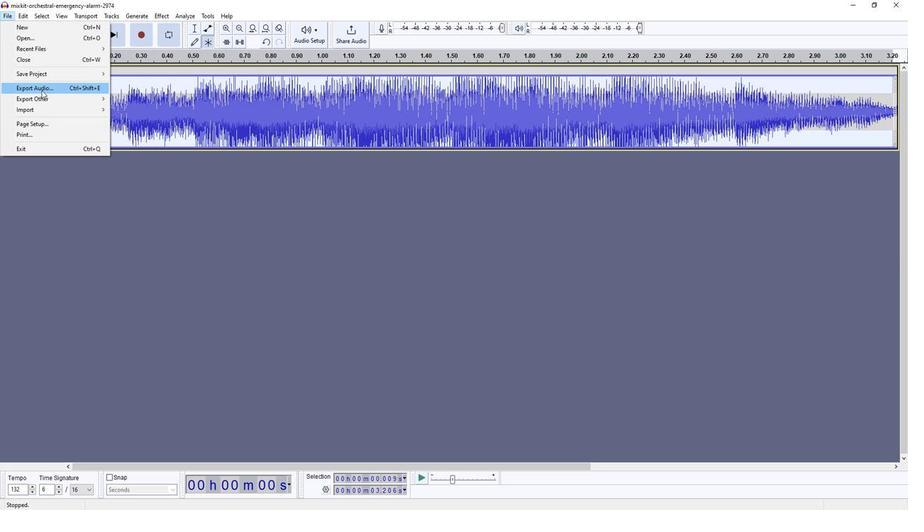 
Action: Mouse moved to (187, 71)
Screenshot: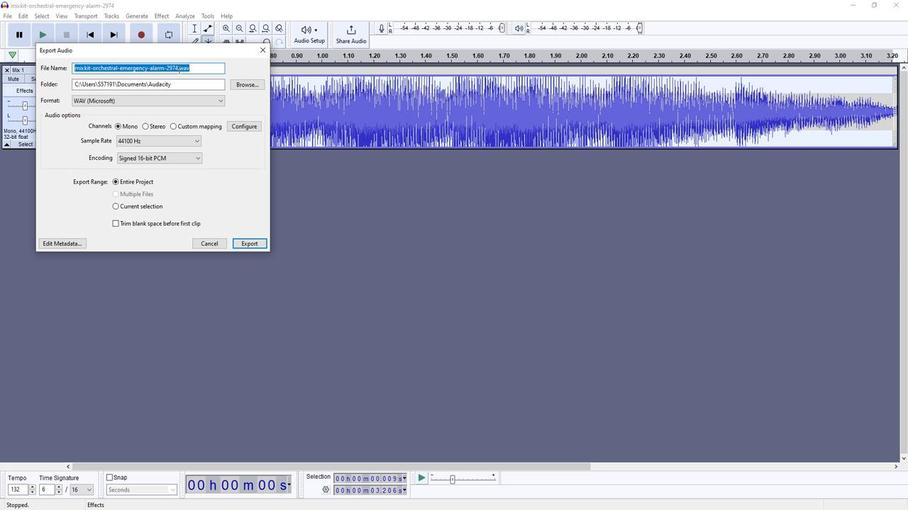 
Action: Mouse pressed left at (187, 71)
Screenshot: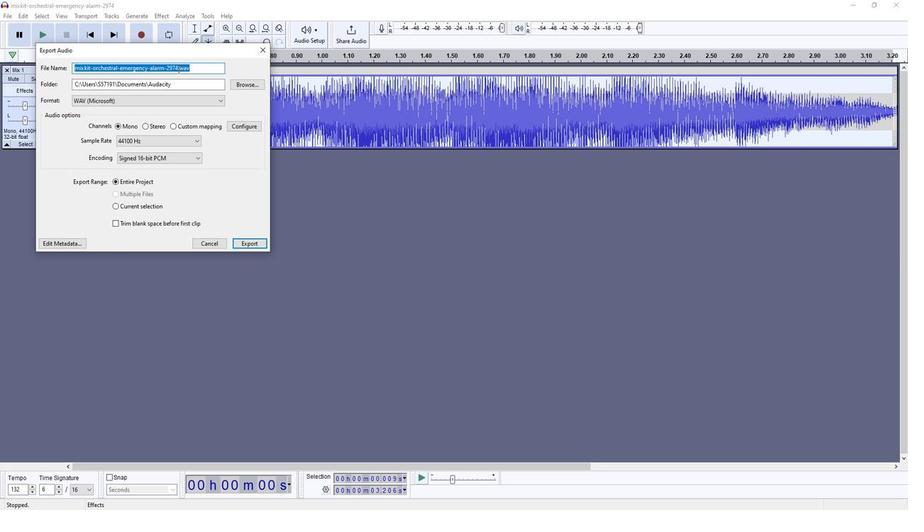 
Action: Mouse moved to (71, 82)
Screenshot: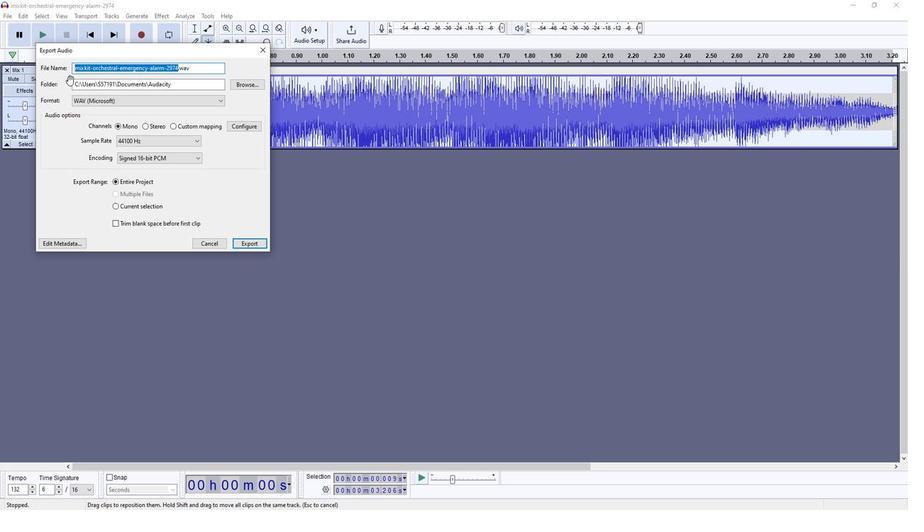 
Action: Key pressed <Key.shift><Key.shift><Key.shift><Key.shift><Key.shift><Key.shift><Key.shift><Key.shift><Key.shift><Key.shift><Key.shift><Key.shift><Key.shift><Key.shift><Key.shift><Key.shift><Key.shift><Key.shift><Key.shift><Key.shift><Key.shift><Key.shift><Key.shift><Key.shift><Key.shift>Bouncing<Key.space><Key.shift>Tracks
Screenshot: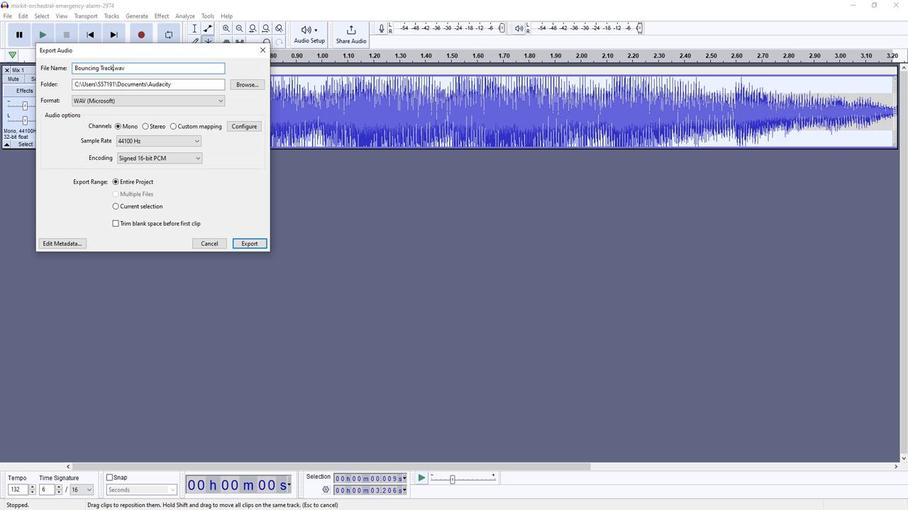 
Action: Mouse moved to (270, 243)
Screenshot: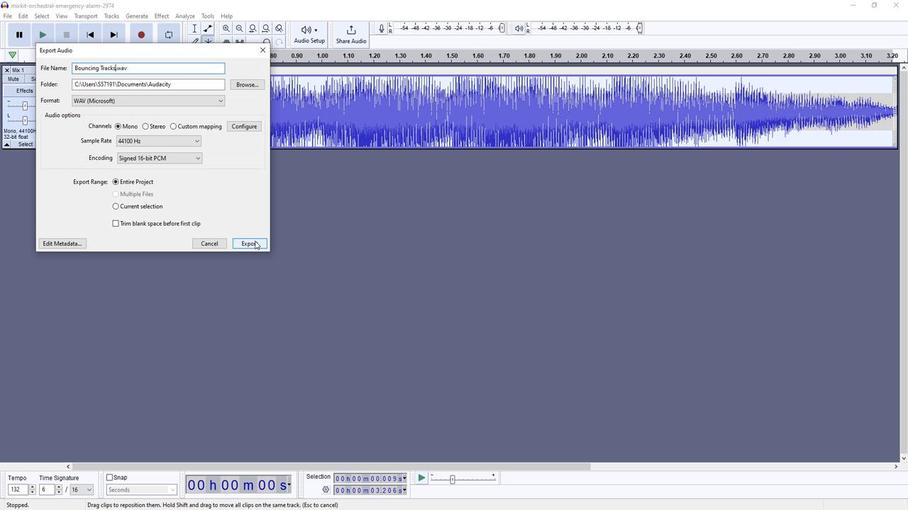 
Action: Mouse pressed left at (270, 243)
Screenshot: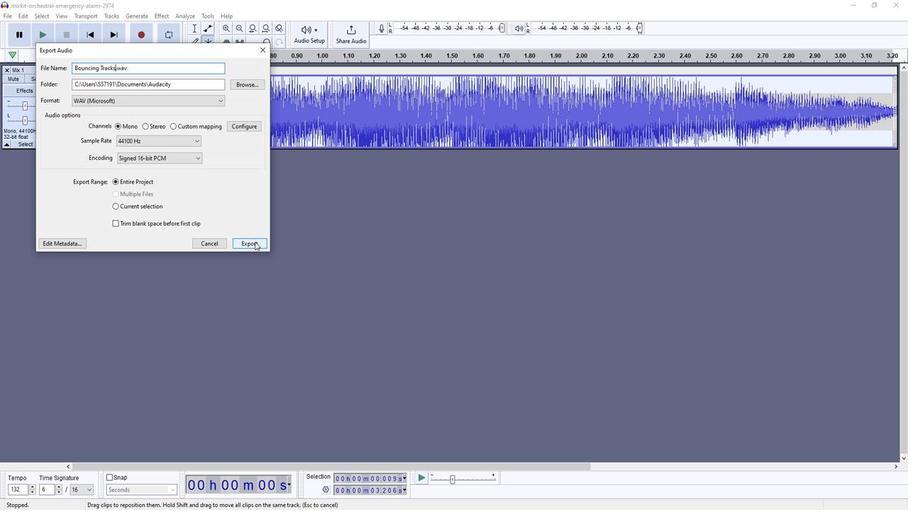
